 Task: Look for space in Jalor, India from 10th July, 2023 to 15th July, 2023 for 7 adults in price range Rs.10000 to Rs.15000. Place can be entire place or shared room with 4 bedrooms having 7 beds and 4 bathrooms. Property type can be house, flat, guest house. Amenities needed are: wifi, TV, free parkinig on premises, gym, breakfast. Booking option can be shelf check-in. Required host language is English.
Action: Mouse pressed left at (412, 108)
Screenshot: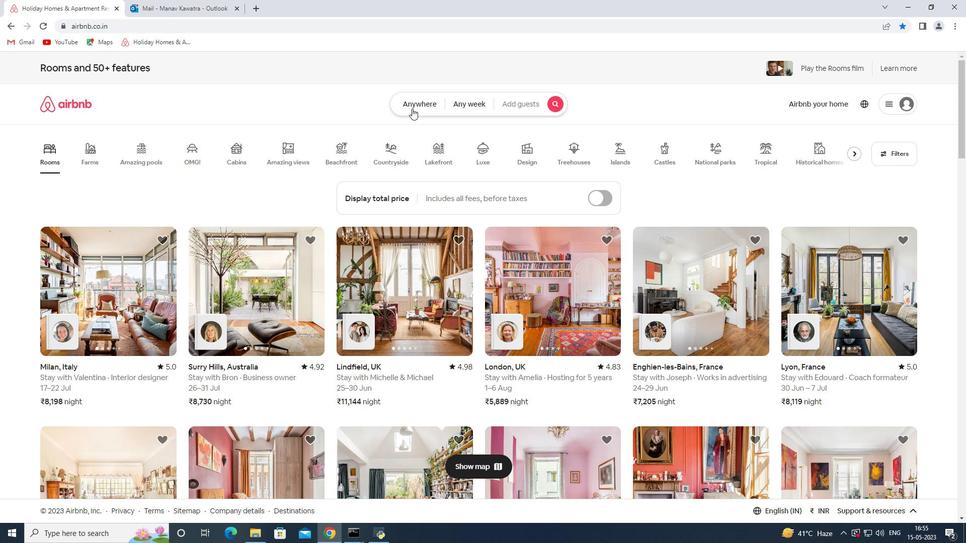 
Action: Mouse moved to (356, 145)
Screenshot: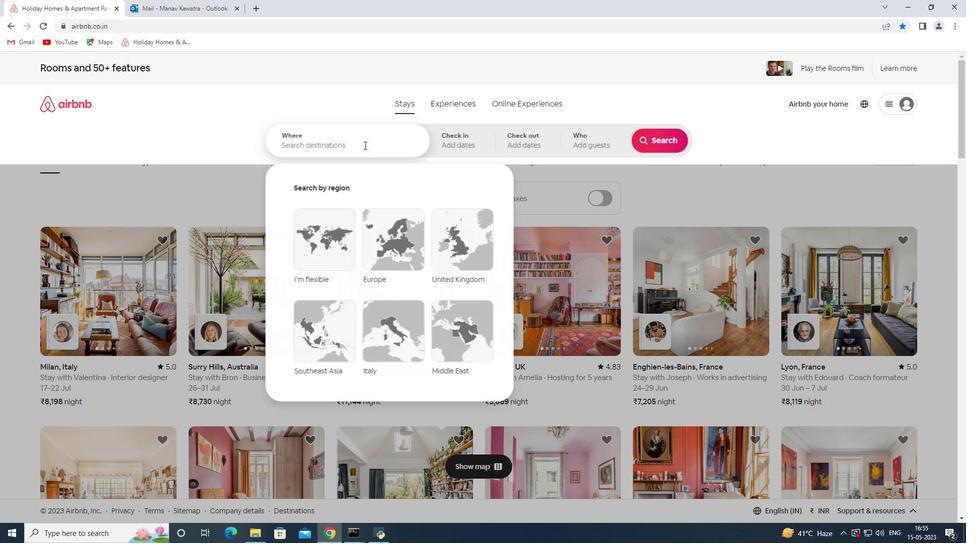 
Action: Mouse pressed left at (356, 145)
Screenshot: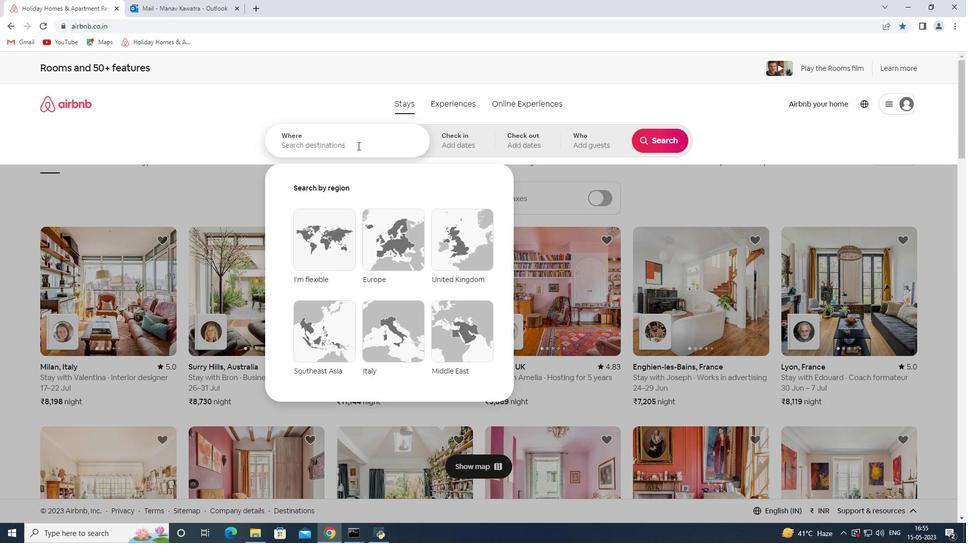 
Action: Key pressed <Key.shift><Key.shift><Key.shift><Key.shift><Key.shift>Jalor<Key.space><Key.shift><Key.shift><Key.shift><Key.shift><Key.shift><Key.shift><Key.shift><Key.shift><Key.shift><Key.shift><Key.shift><Key.shift><Key.shift><Key.shift><Key.shift><Key.shift><Key.shift><Key.shift_r><Key.shift_r><Key.shift_r><Key.shift_r><Key.shift_r><Key.shift_r><Key.shift_r><Key.shift_r><Key.shift_r>India<Key.enter>
Screenshot: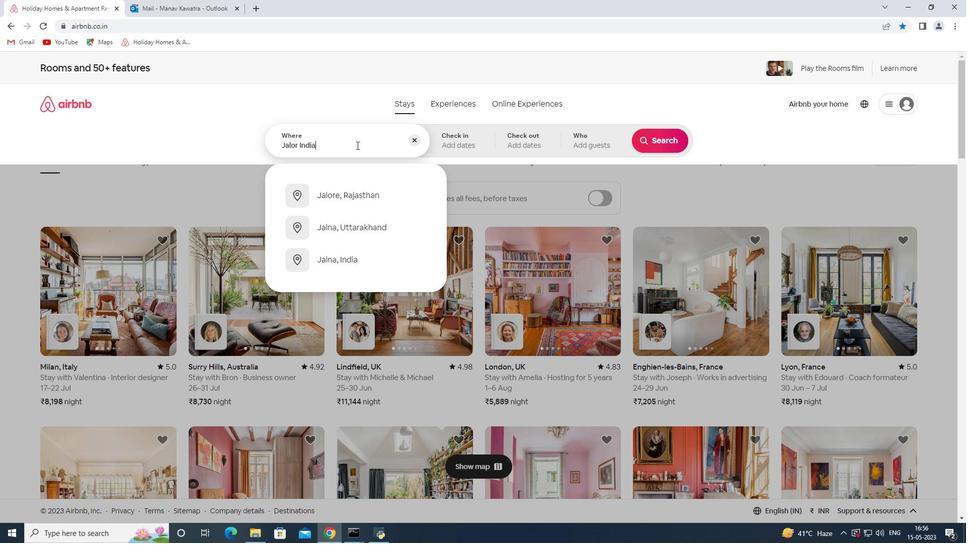 
Action: Mouse moved to (650, 218)
Screenshot: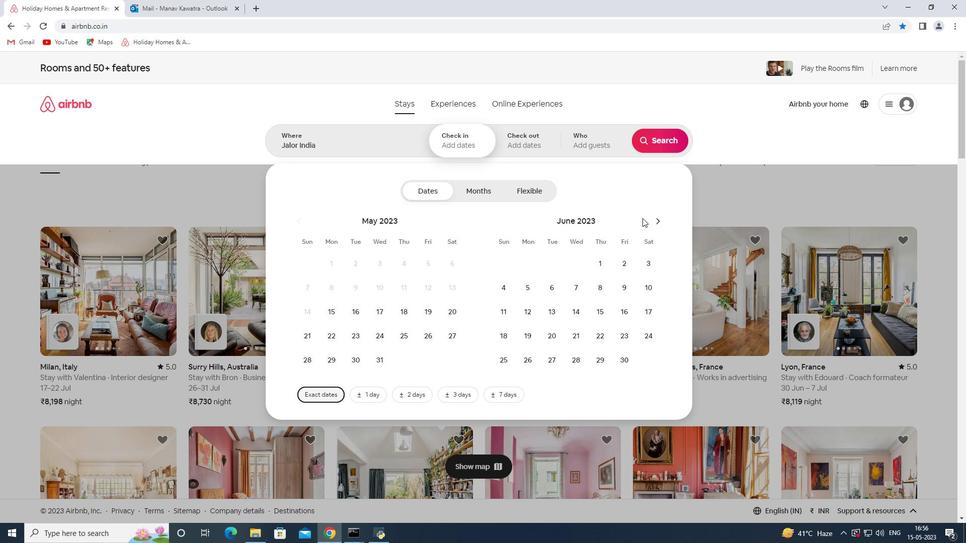 
Action: Mouse pressed left at (650, 218)
Screenshot: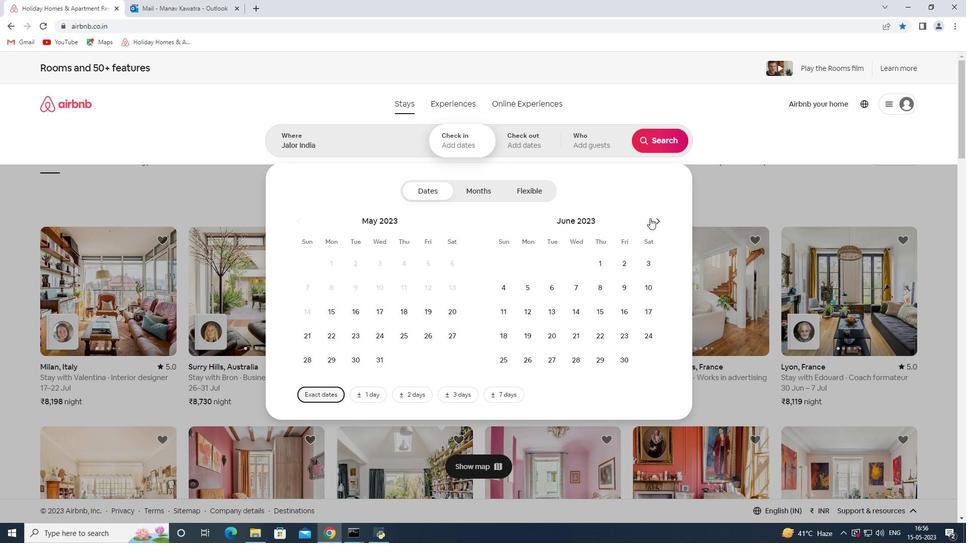 
Action: Mouse moved to (662, 210)
Screenshot: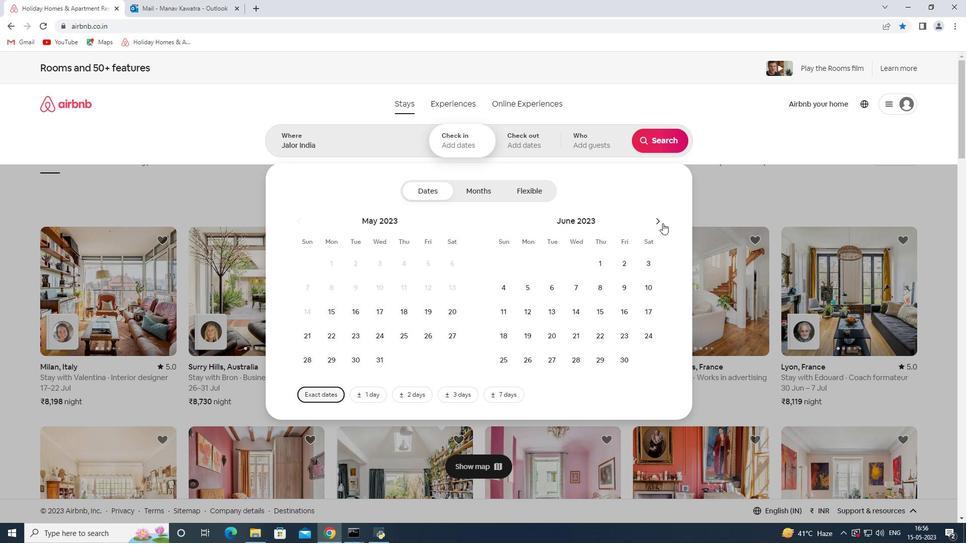 
Action: Mouse pressed left at (662, 210)
Screenshot: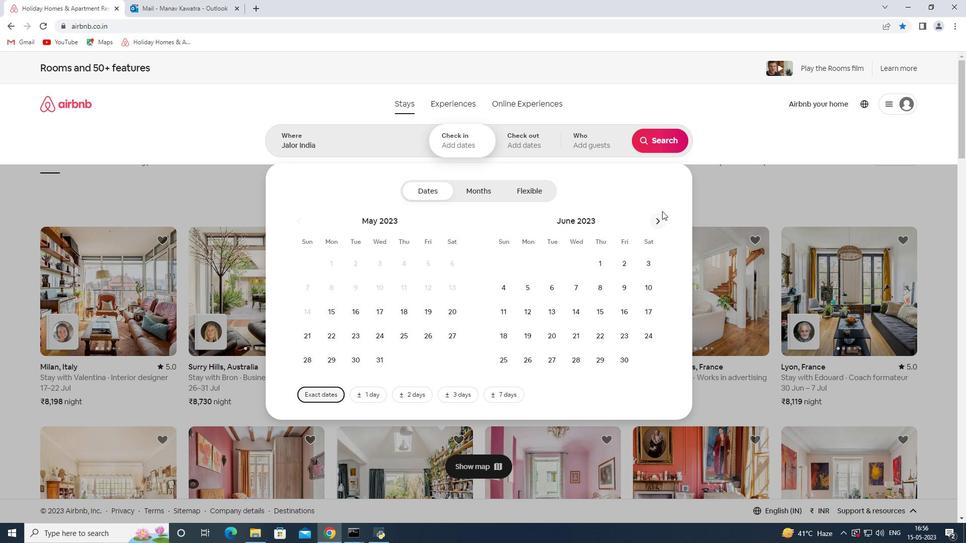 
Action: Mouse moved to (658, 220)
Screenshot: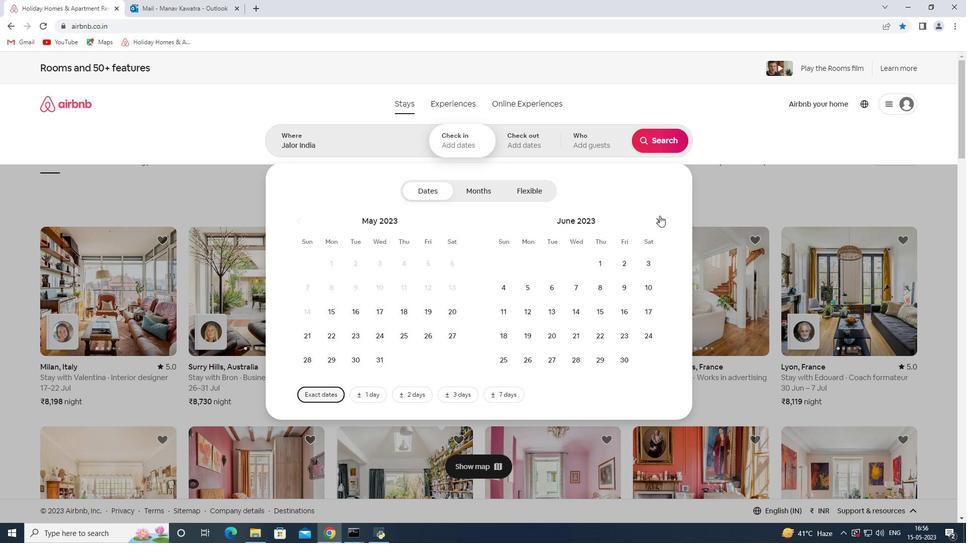 
Action: Mouse pressed left at (658, 220)
Screenshot: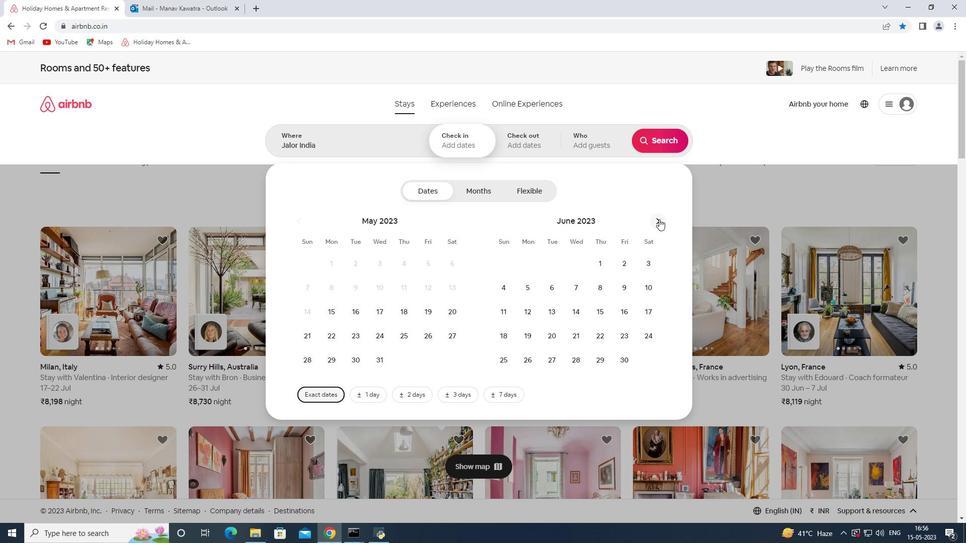
Action: Mouse moved to (534, 311)
Screenshot: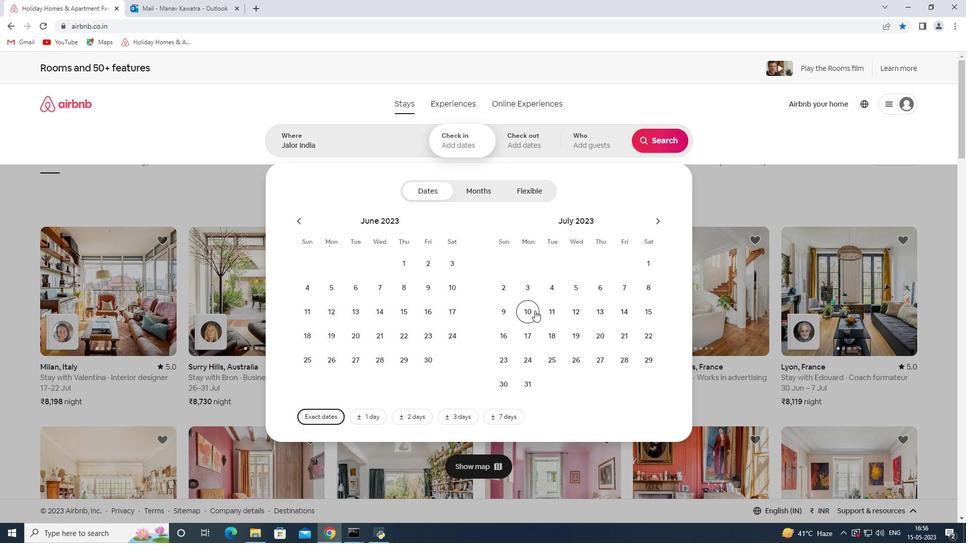 
Action: Mouse pressed left at (534, 311)
Screenshot: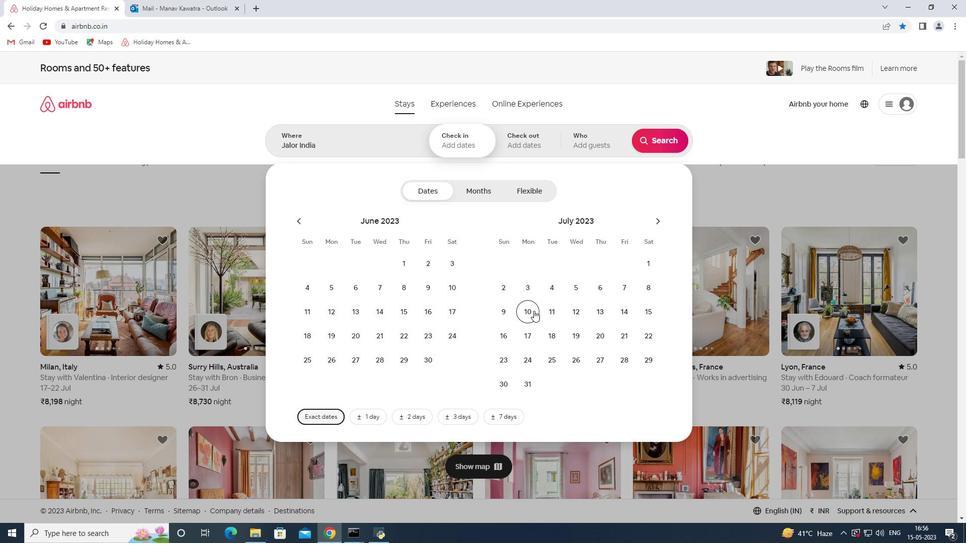 
Action: Mouse moved to (645, 312)
Screenshot: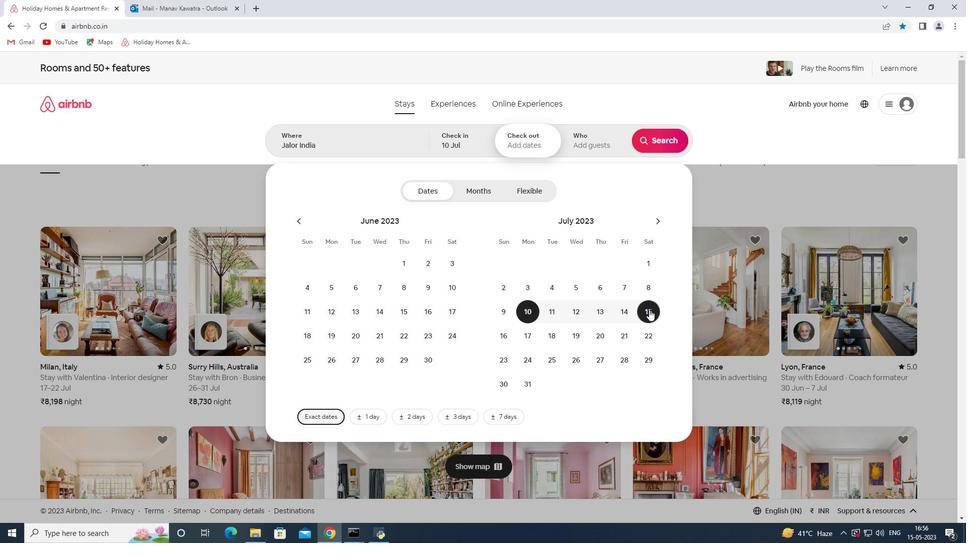 
Action: Mouse pressed left at (645, 312)
Screenshot: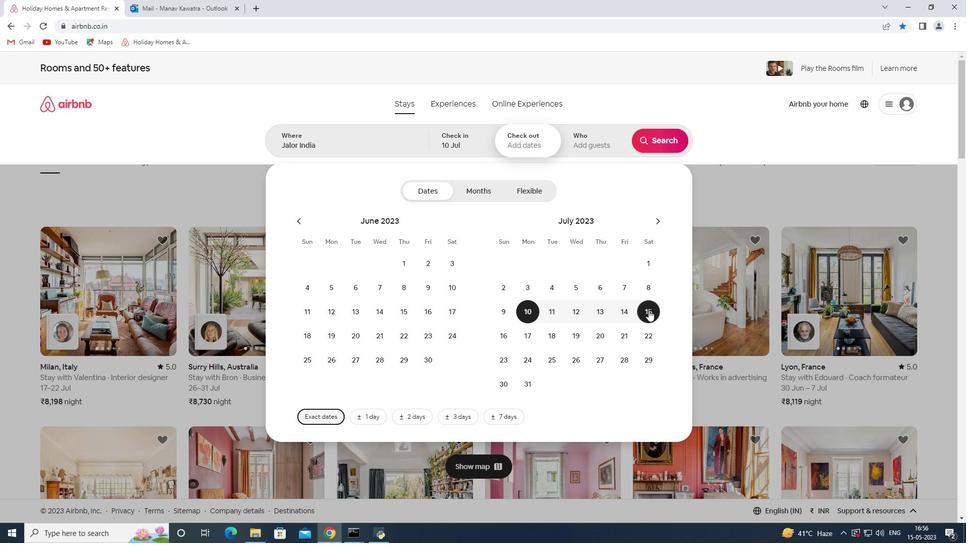 
Action: Mouse moved to (596, 147)
Screenshot: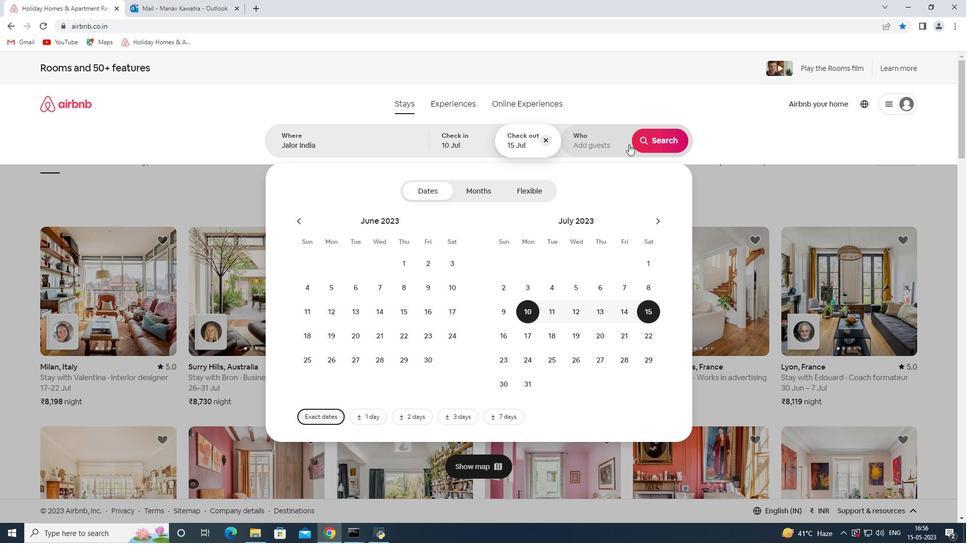 
Action: Mouse pressed left at (596, 147)
Screenshot: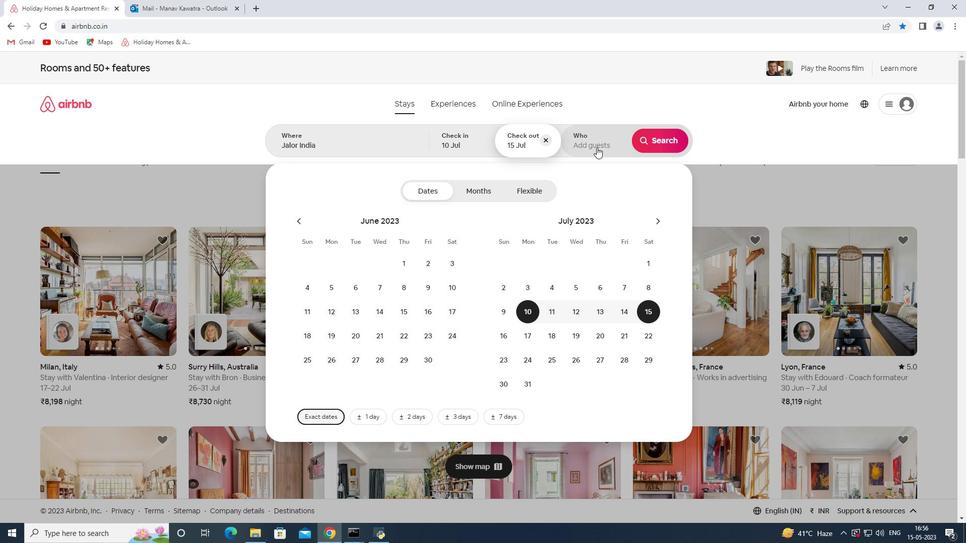 
Action: Mouse moved to (661, 198)
Screenshot: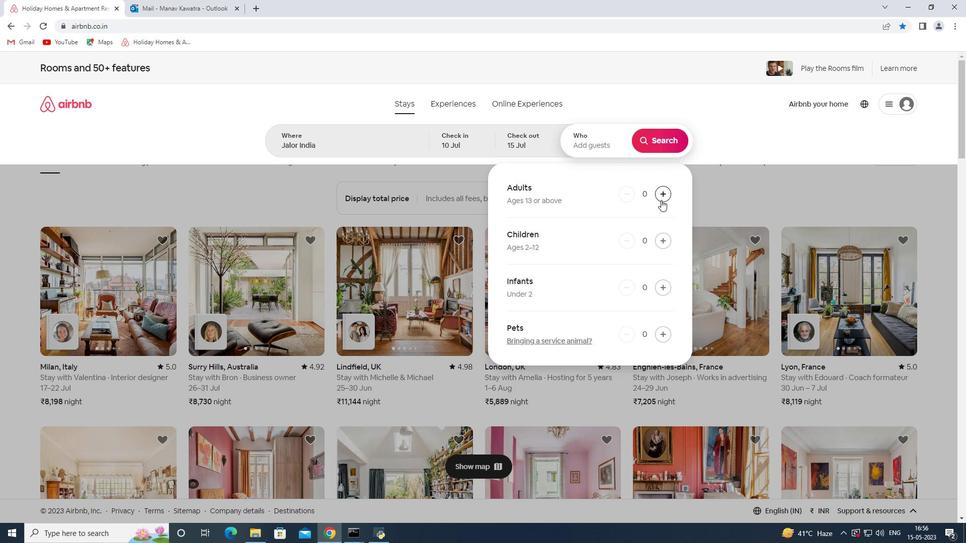 
Action: Mouse pressed left at (661, 198)
Screenshot: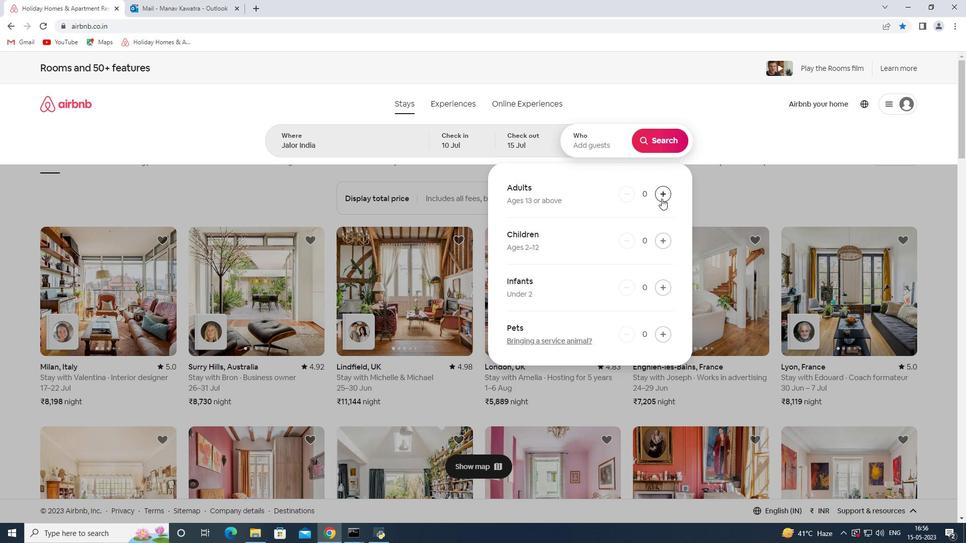 
Action: Mouse pressed left at (661, 198)
Screenshot: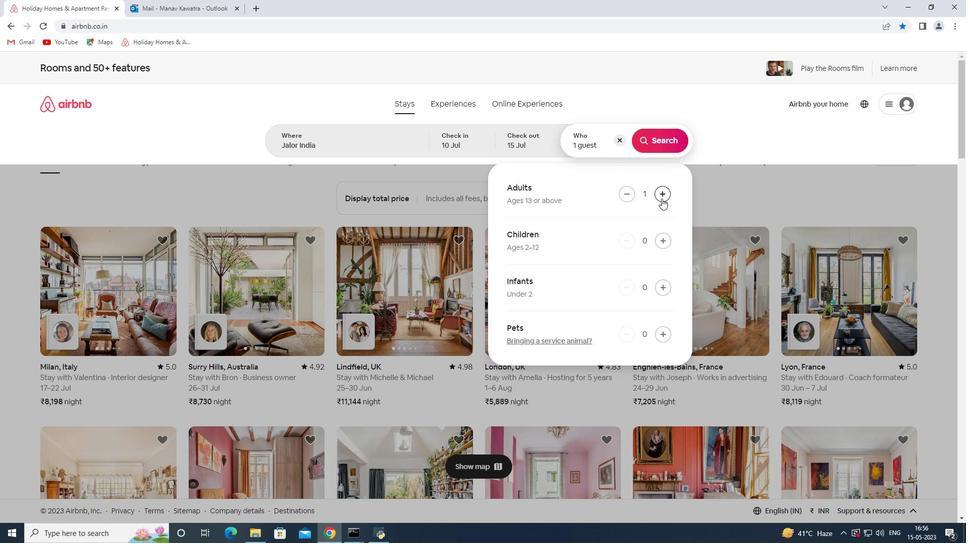 
Action: Mouse pressed left at (661, 198)
Screenshot: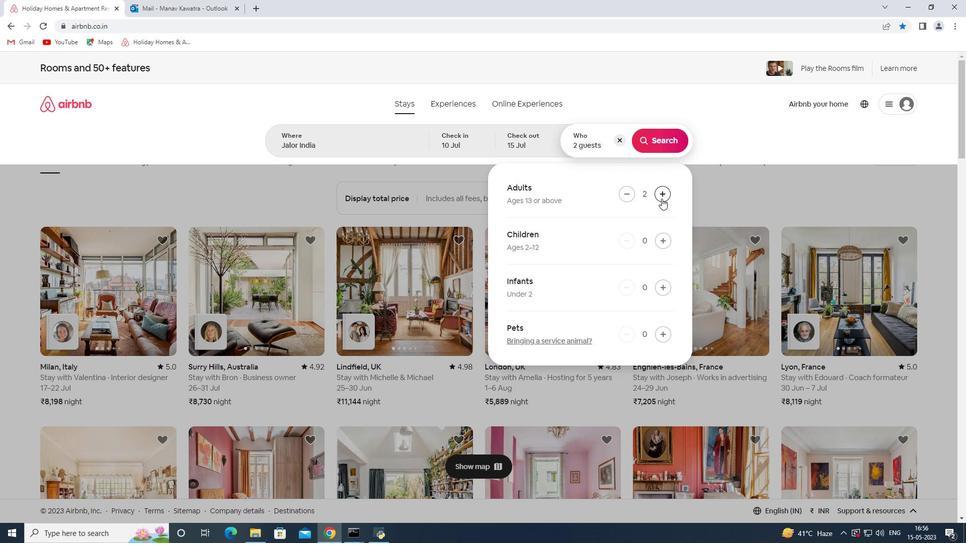 
Action: Mouse pressed left at (661, 198)
Screenshot: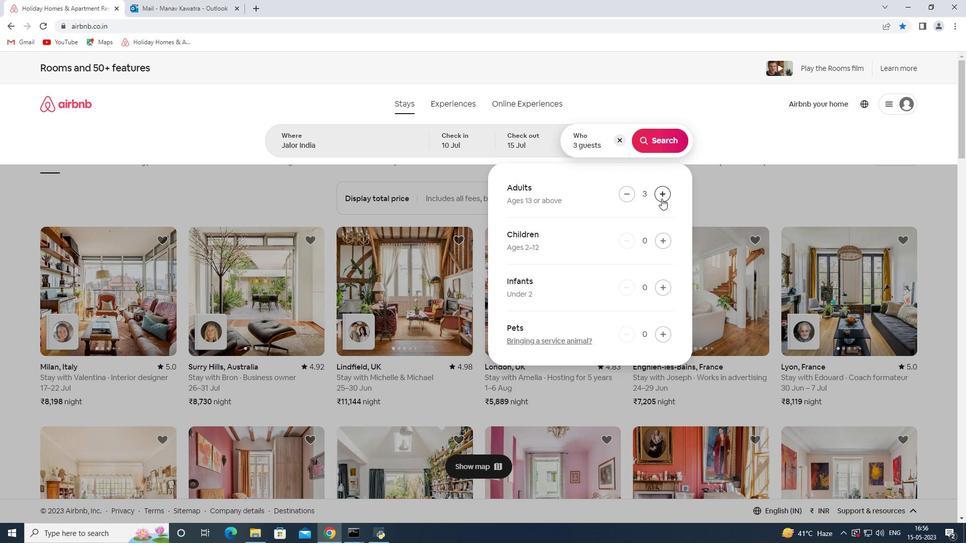 
Action: Mouse pressed left at (661, 198)
Screenshot: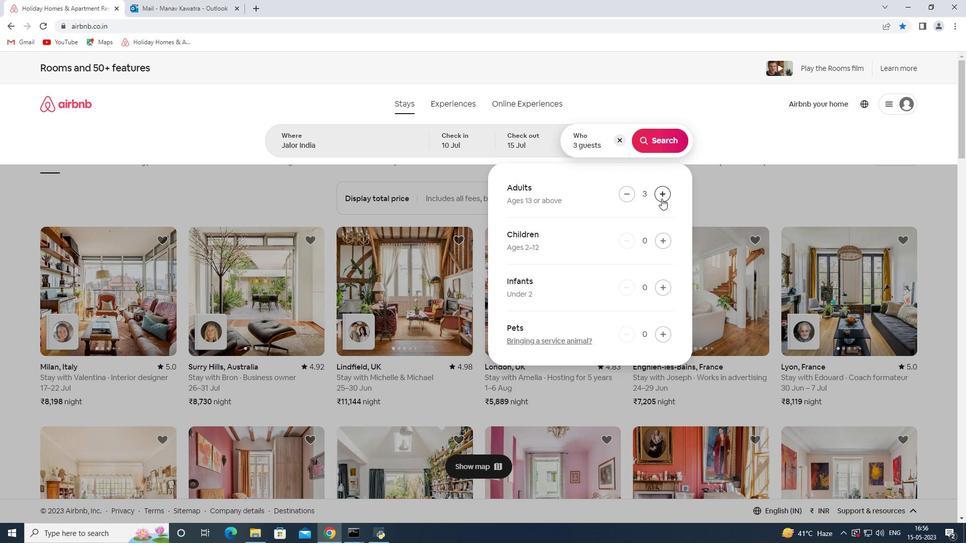 
Action: Mouse pressed left at (661, 198)
Screenshot: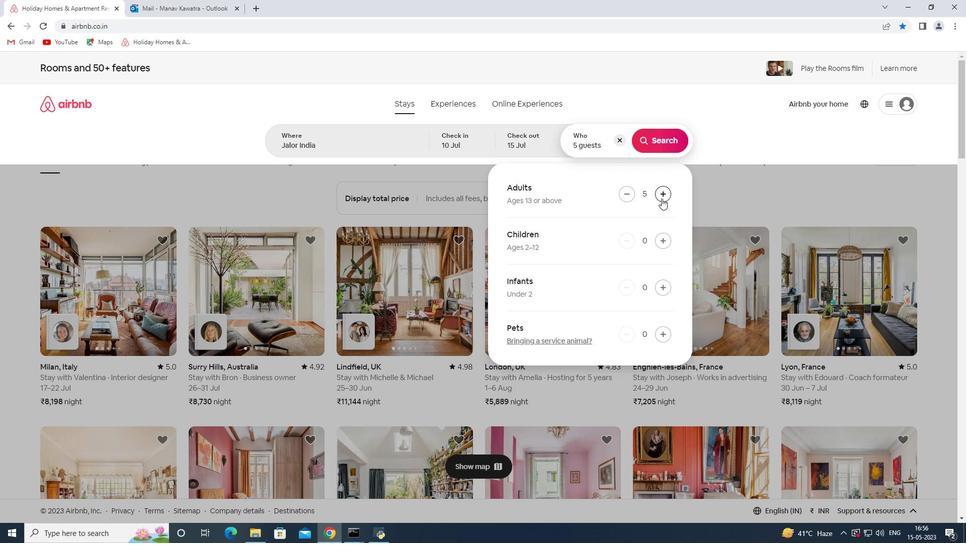 
Action: Mouse pressed left at (661, 198)
Screenshot: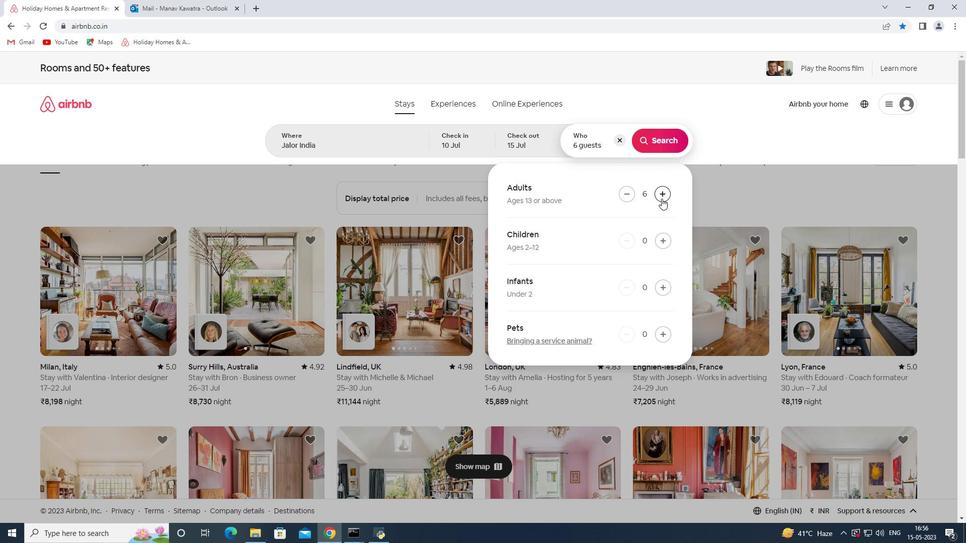
Action: Mouse pressed left at (661, 198)
Screenshot: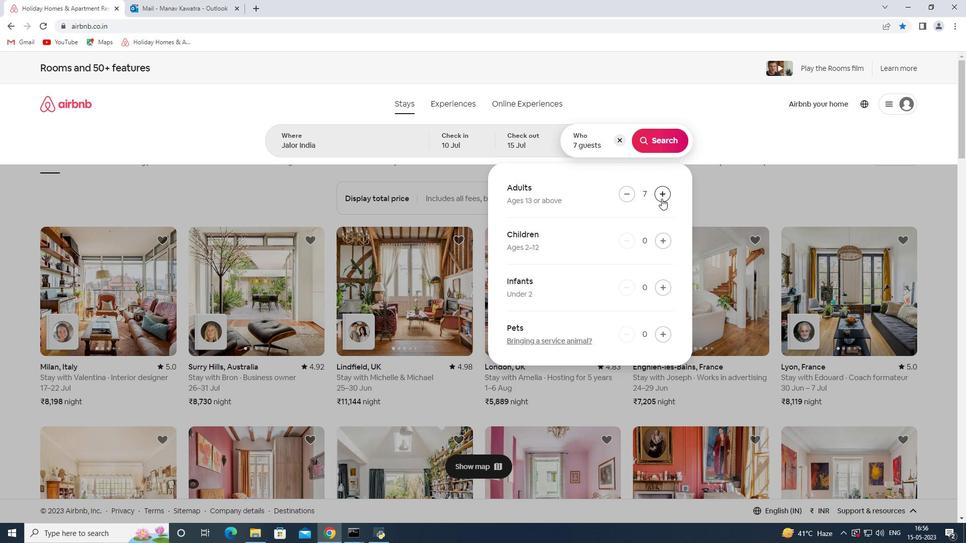 
Action: Mouse moved to (626, 192)
Screenshot: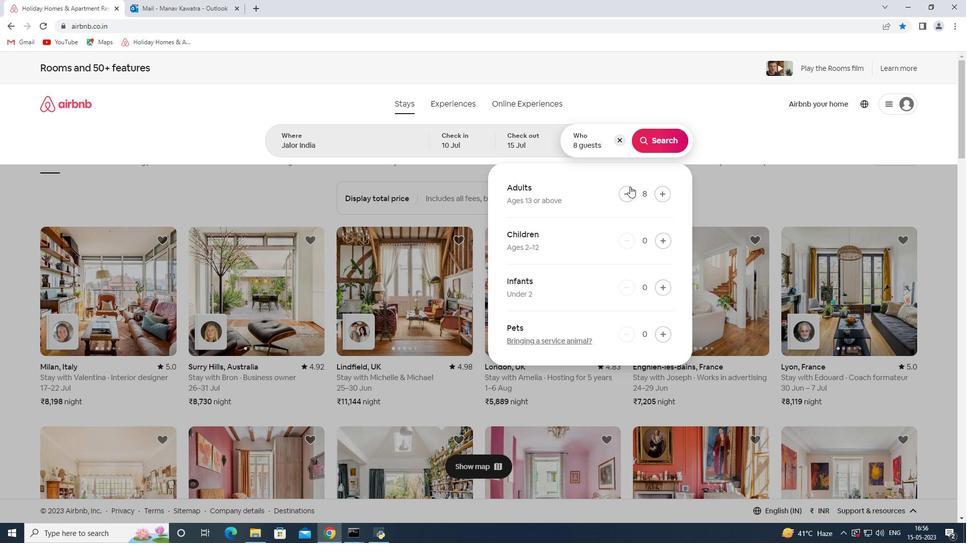 
Action: Mouse pressed left at (626, 192)
Screenshot: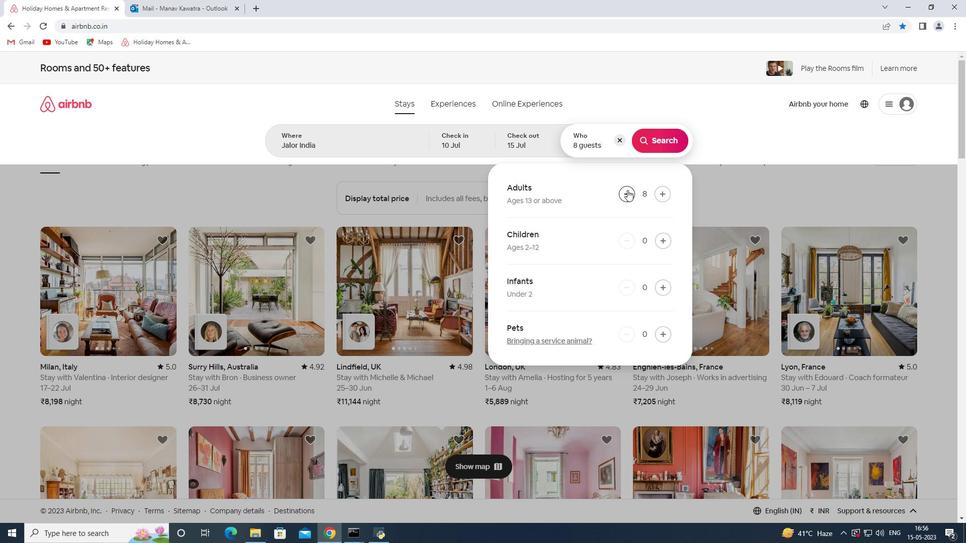 
Action: Mouse moved to (677, 143)
Screenshot: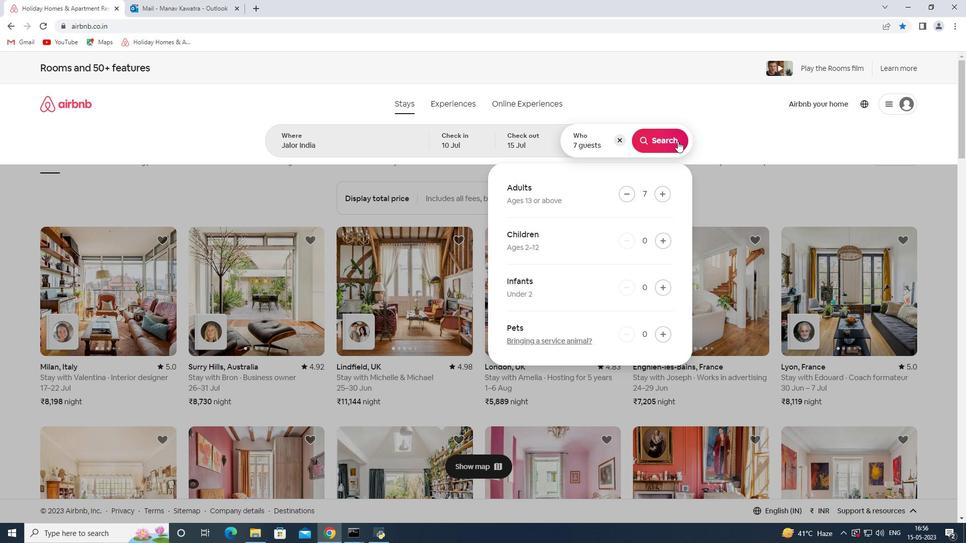 
Action: Mouse pressed left at (677, 143)
Screenshot: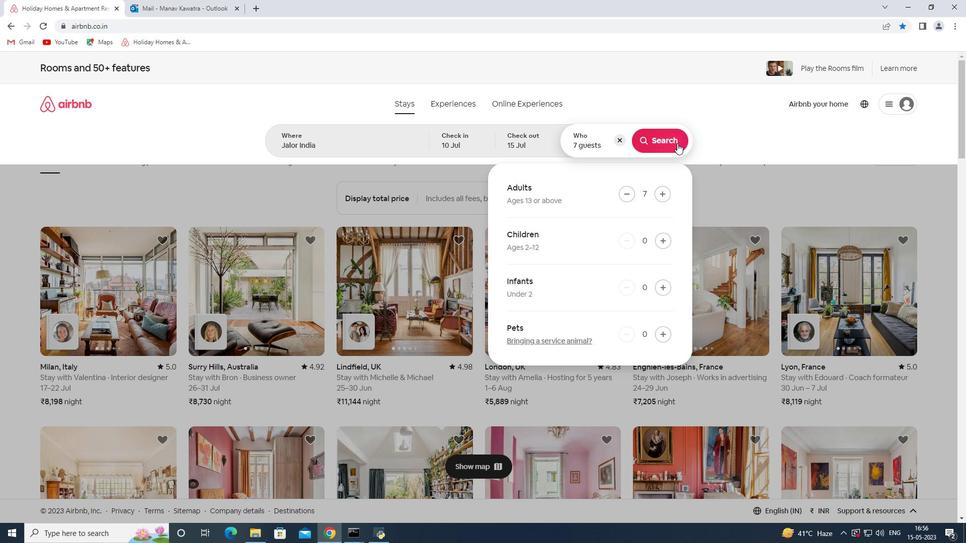 
Action: Mouse moved to (915, 116)
Screenshot: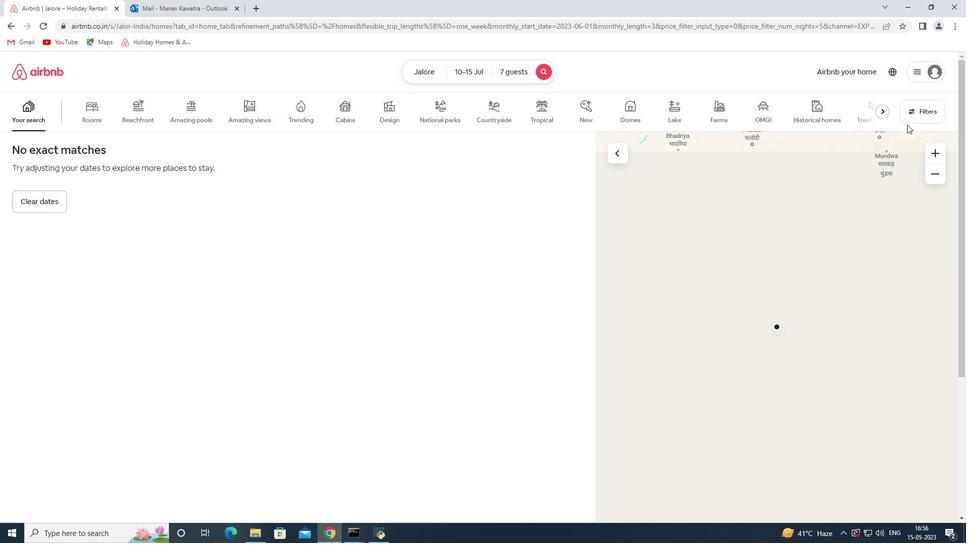 
Action: Mouse pressed left at (915, 116)
Screenshot: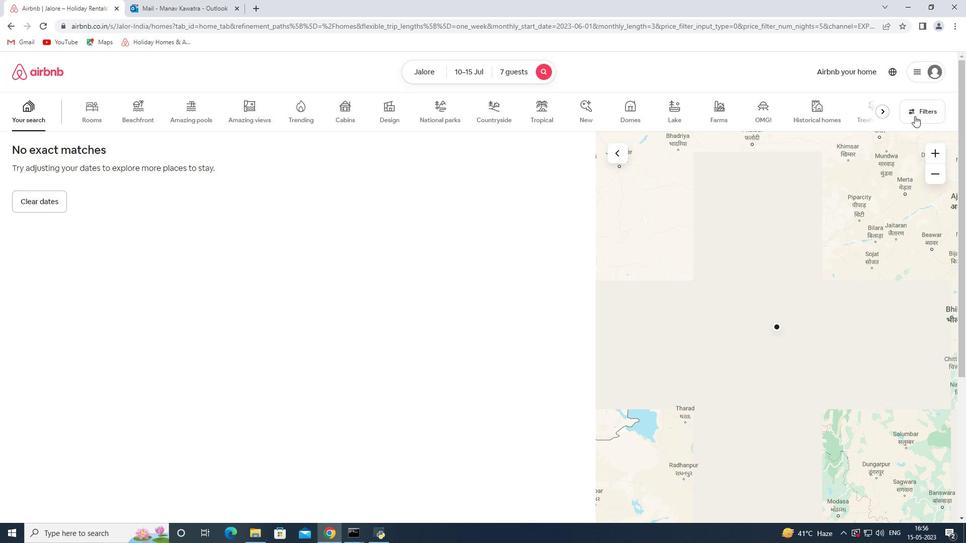 
Action: Mouse moved to (368, 358)
Screenshot: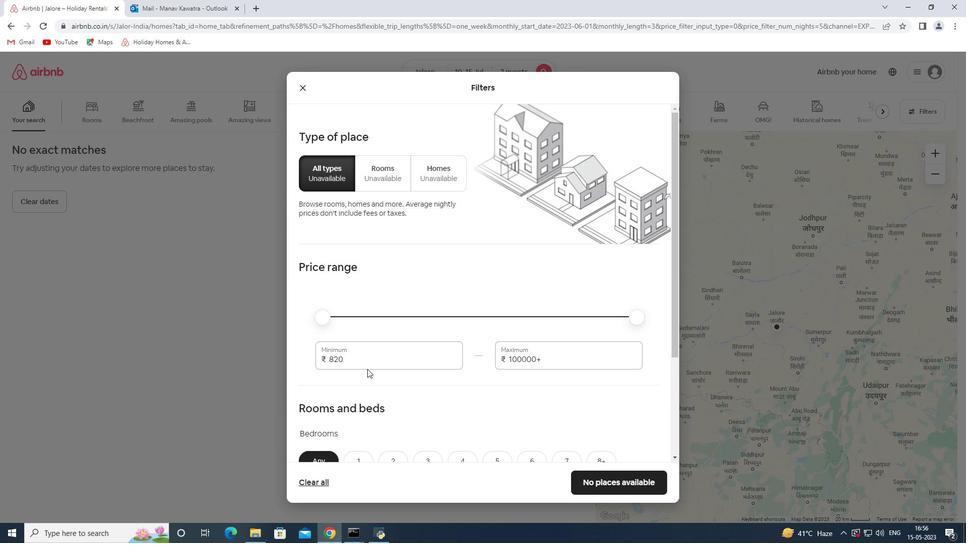 
Action: Mouse pressed left at (368, 358)
Screenshot: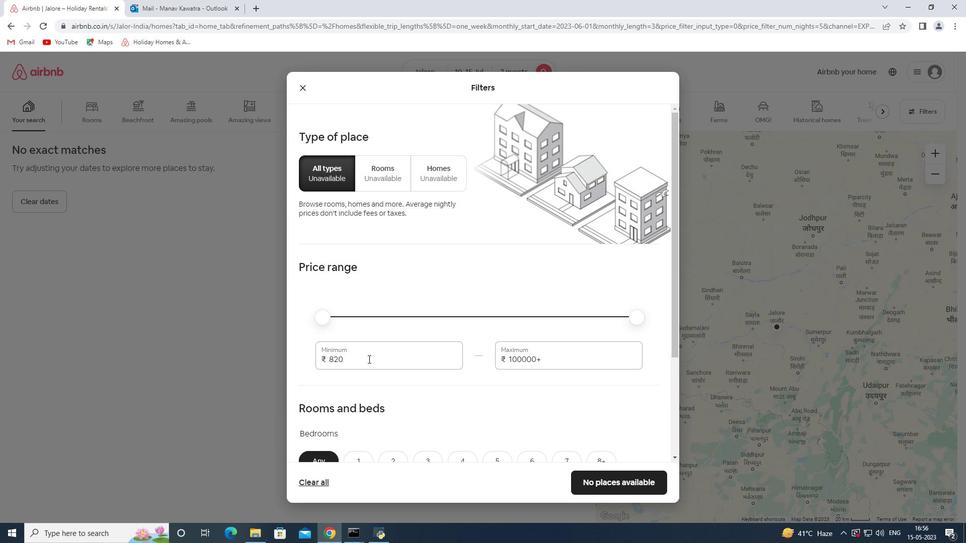 
Action: Mouse pressed left at (368, 358)
Screenshot: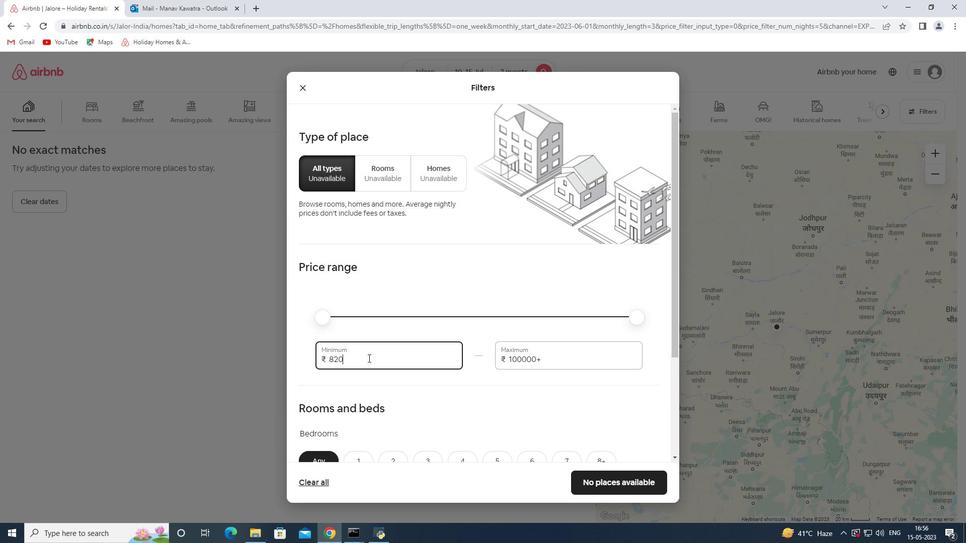 
Action: Key pressed 10000<Key.tab>15000
Screenshot: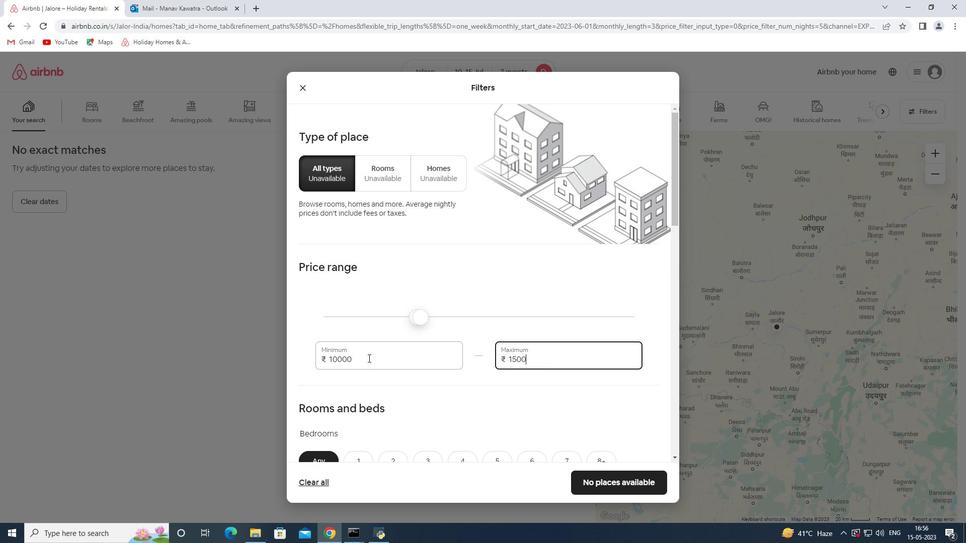 
Action: Mouse moved to (560, 393)
Screenshot: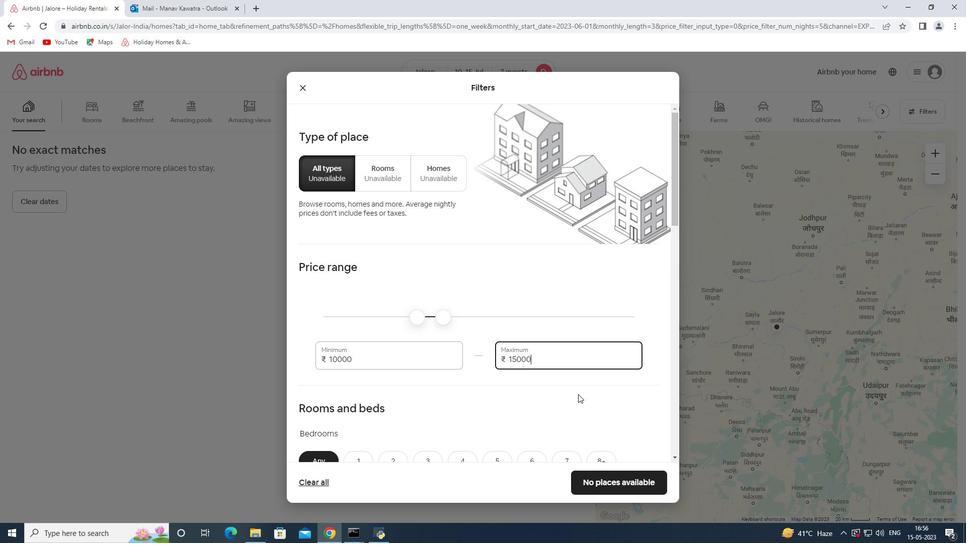 
Action: Mouse scrolled (560, 393) with delta (0, 0)
Screenshot: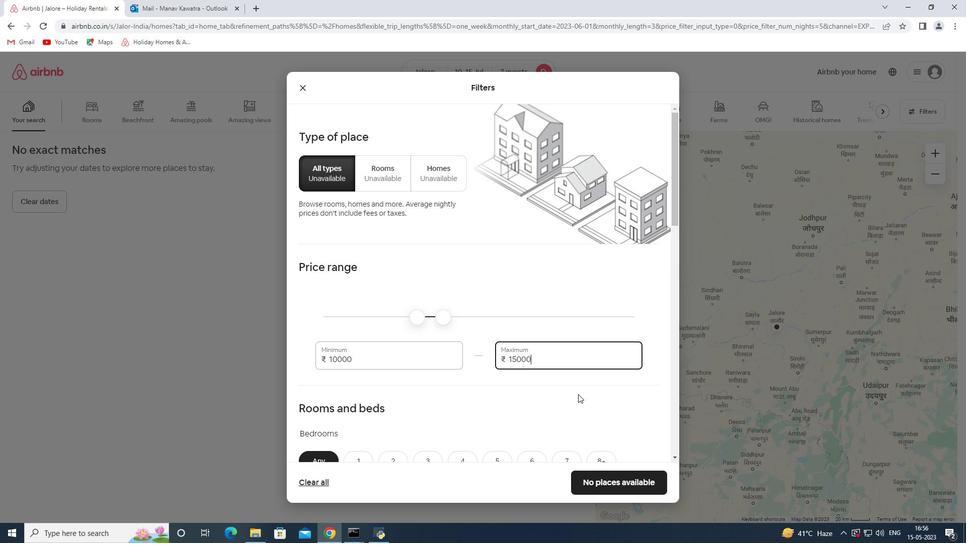 
Action: Mouse scrolled (560, 393) with delta (0, 0)
Screenshot: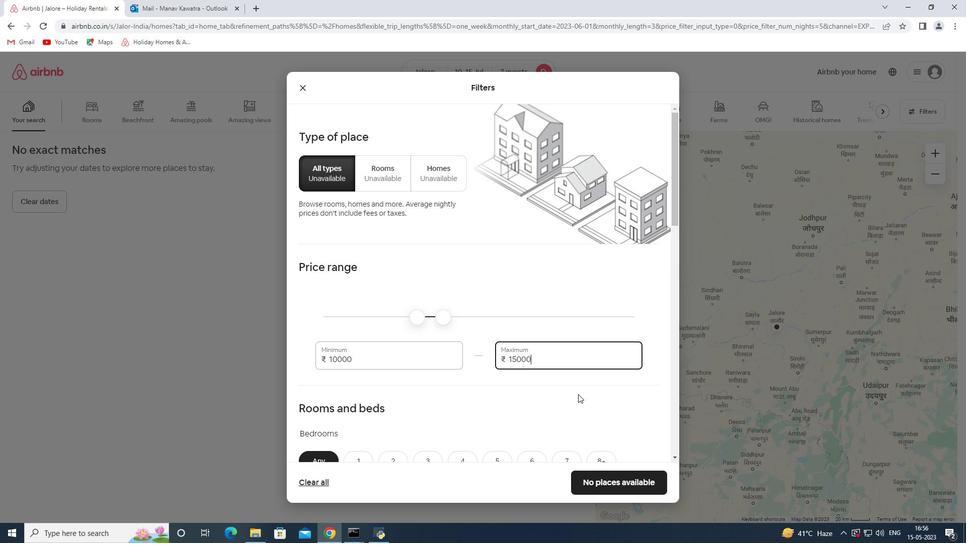 
Action: Mouse scrolled (560, 393) with delta (0, 0)
Screenshot: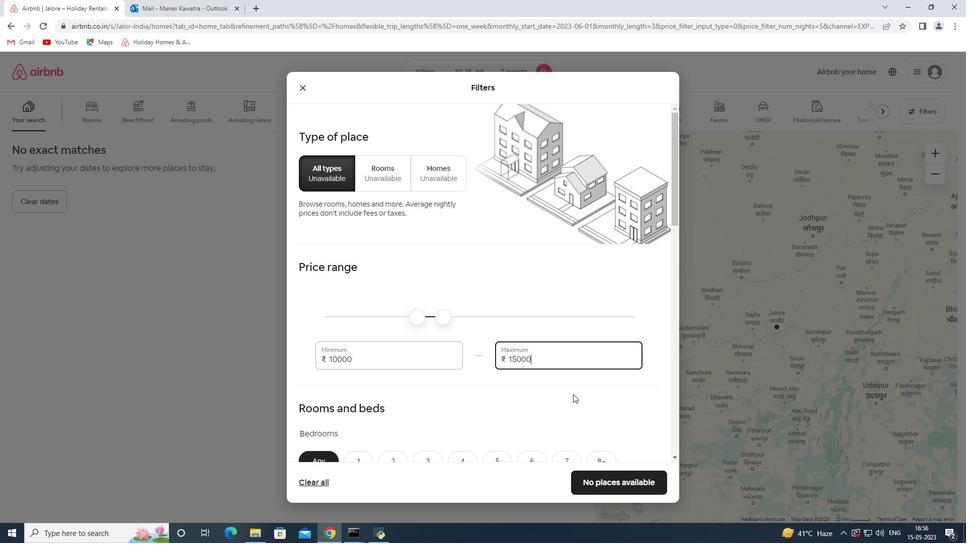 
Action: Mouse moved to (559, 393)
Screenshot: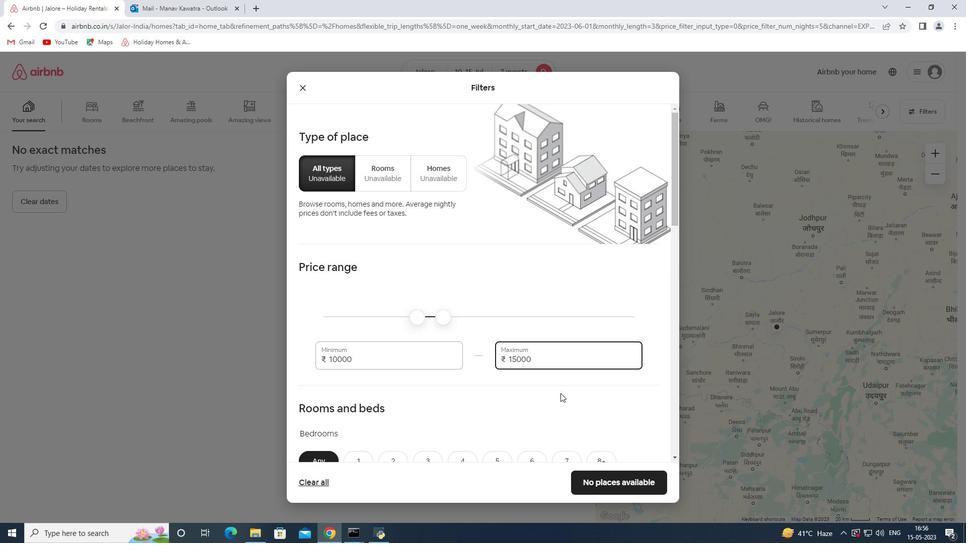 
Action: Mouse scrolled (559, 393) with delta (0, 0)
Screenshot: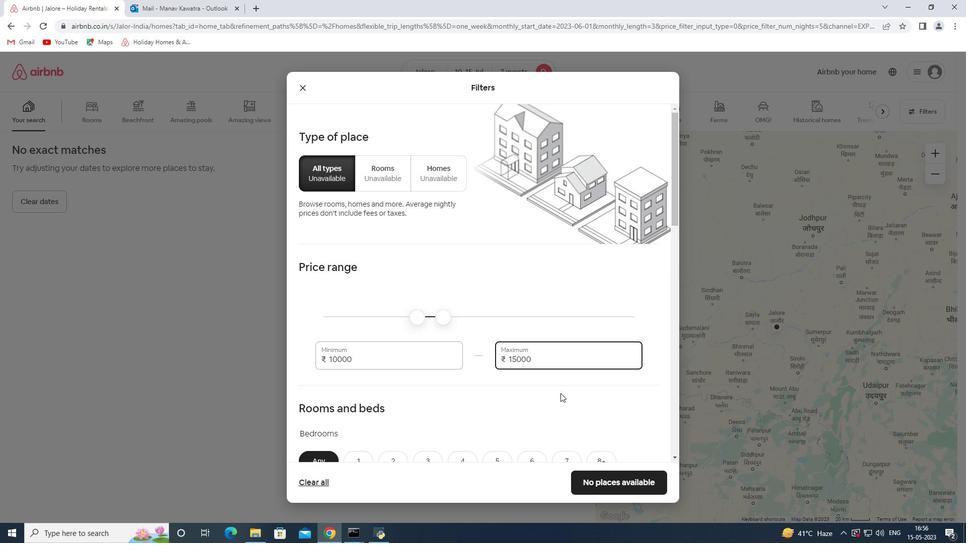 
Action: Mouse moved to (468, 256)
Screenshot: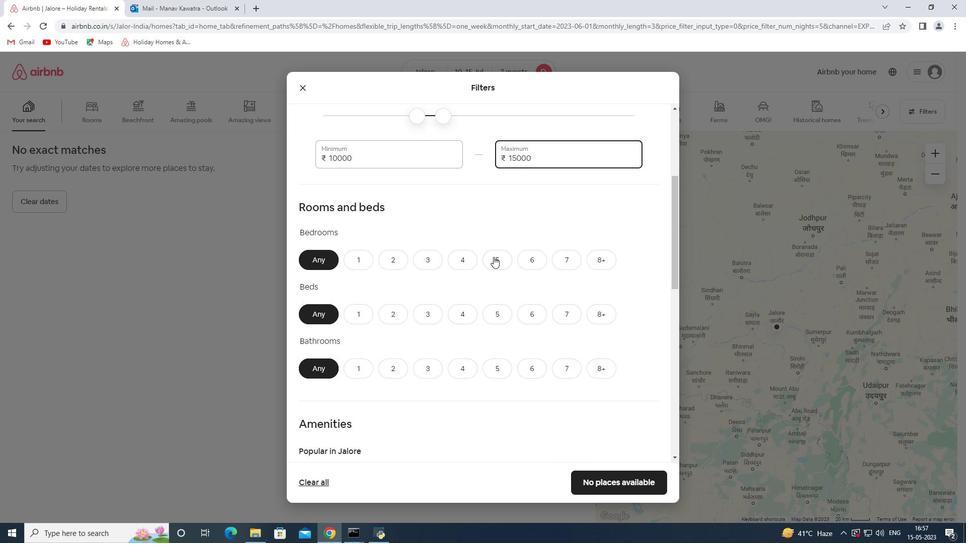 
Action: Mouse pressed left at (468, 256)
Screenshot: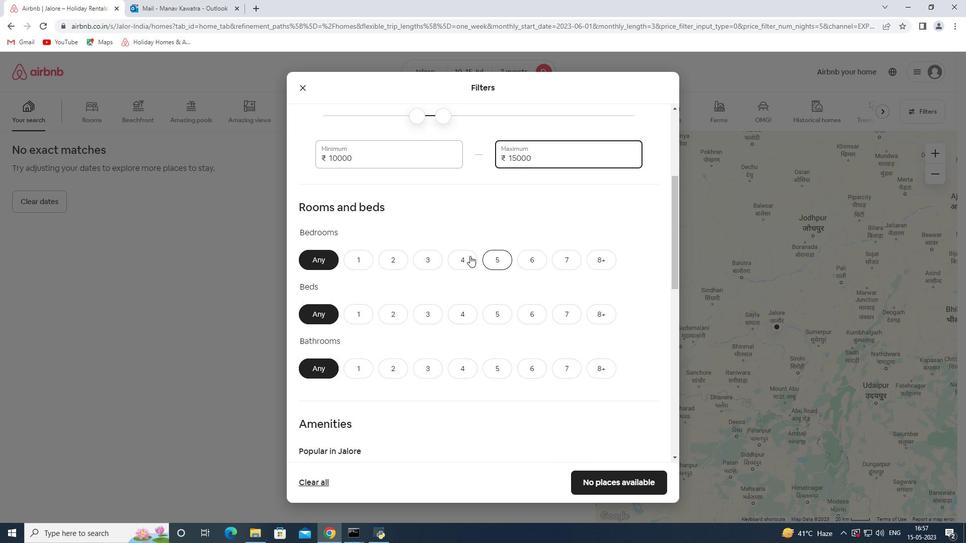 
Action: Mouse moved to (571, 316)
Screenshot: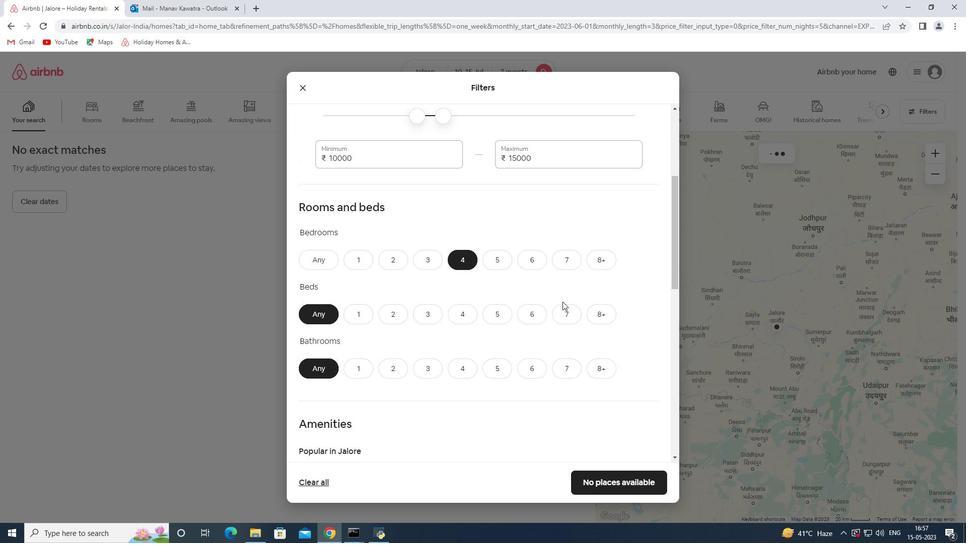 
Action: Mouse pressed left at (571, 316)
Screenshot: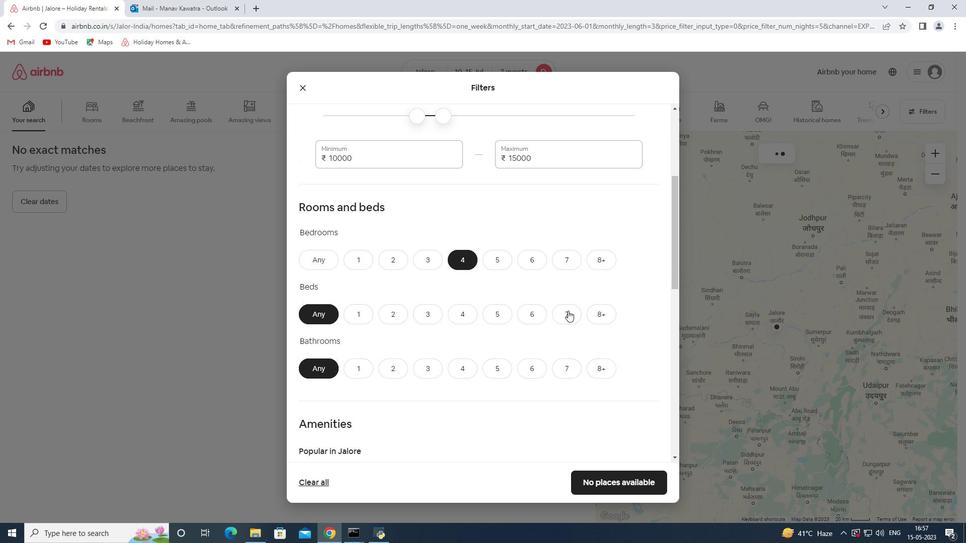 
Action: Mouse moved to (469, 369)
Screenshot: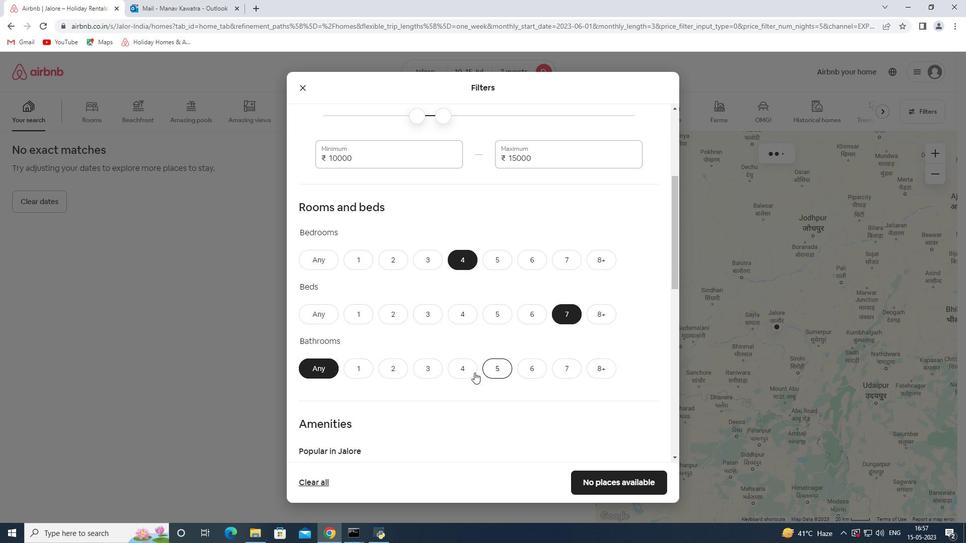 
Action: Mouse pressed left at (469, 369)
Screenshot: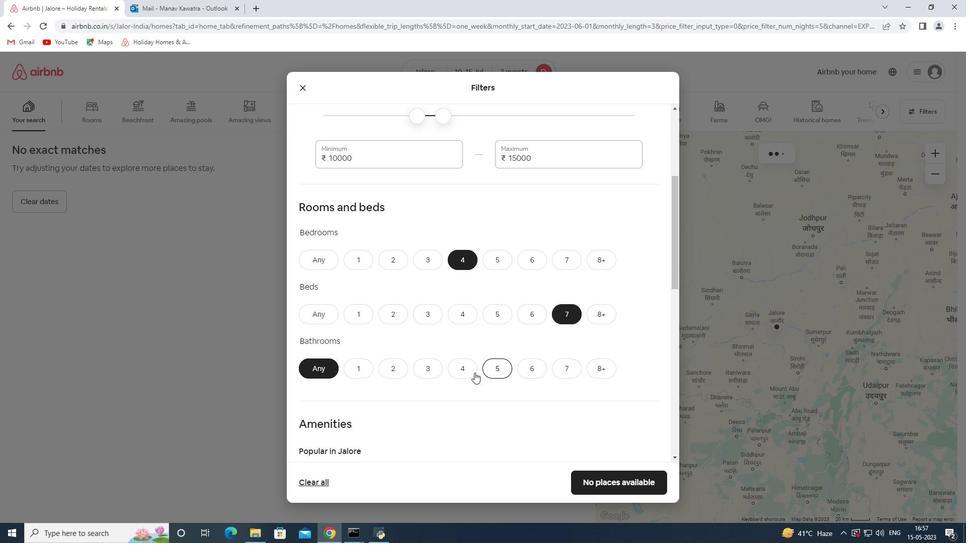 
Action: Mouse scrolled (469, 368) with delta (0, 0)
Screenshot: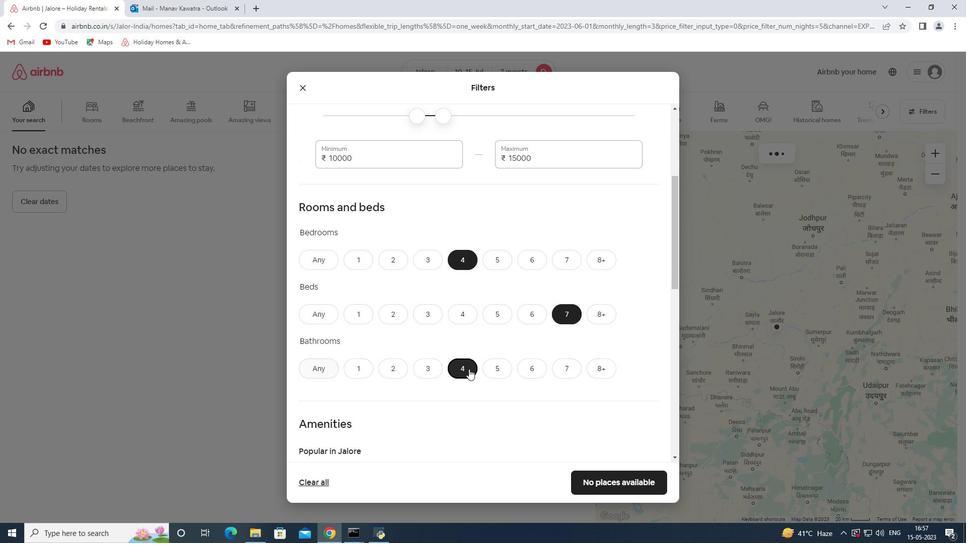 
Action: Mouse scrolled (469, 368) with delta (0, 0)
Screenshot: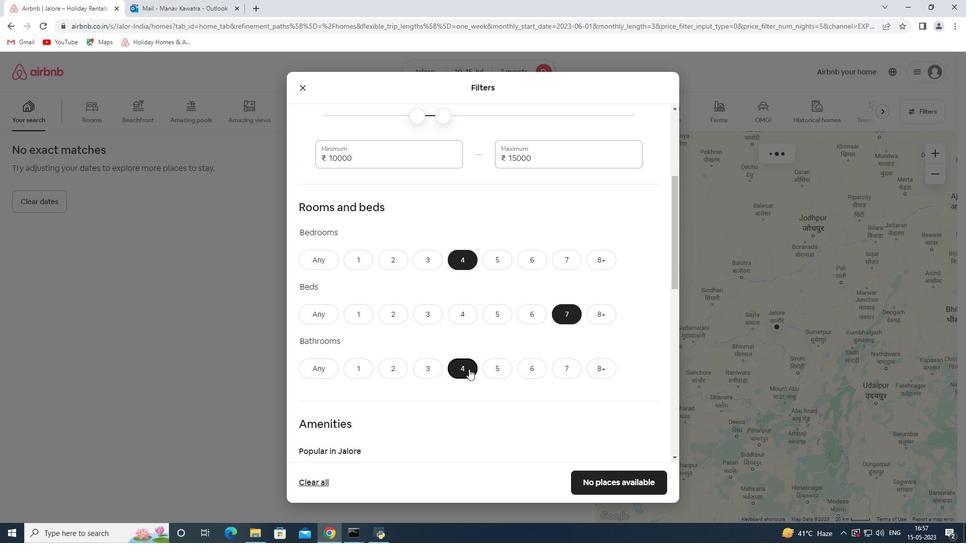 
Action: Mouse scrolled (469, 368) with delta (0, 0)
Screenshot: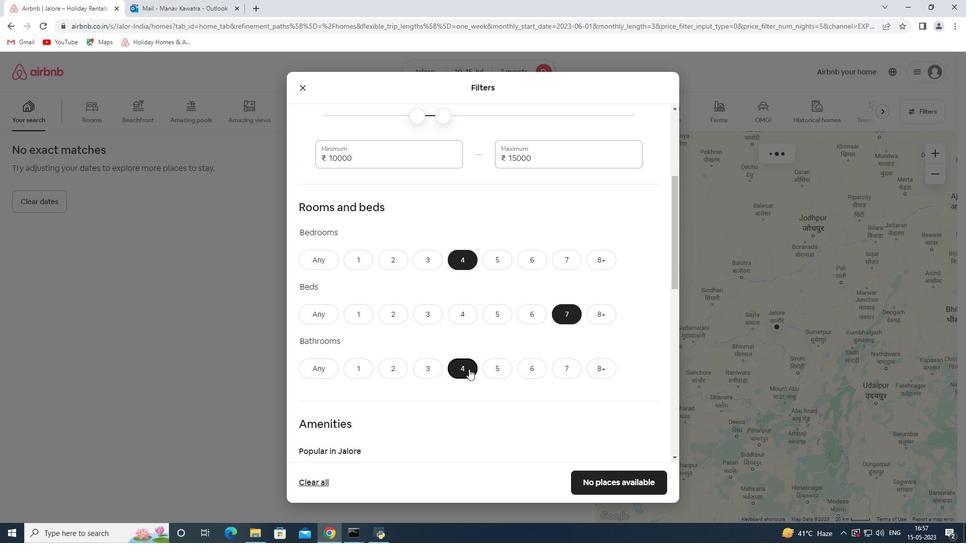 
Action: Mouse moved to (332, 322)
Screenshot: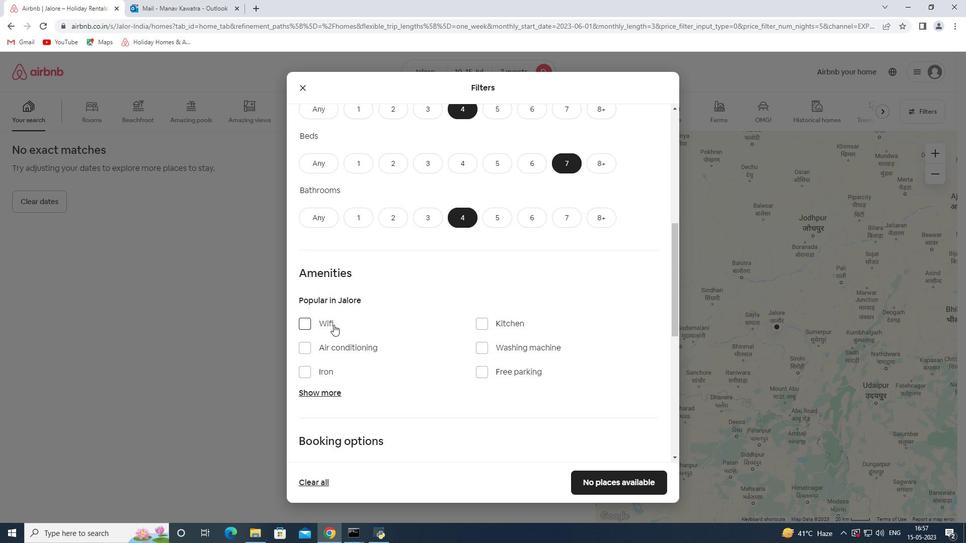 
Action: Mouse pressed left at (332, 322)
Screenshot: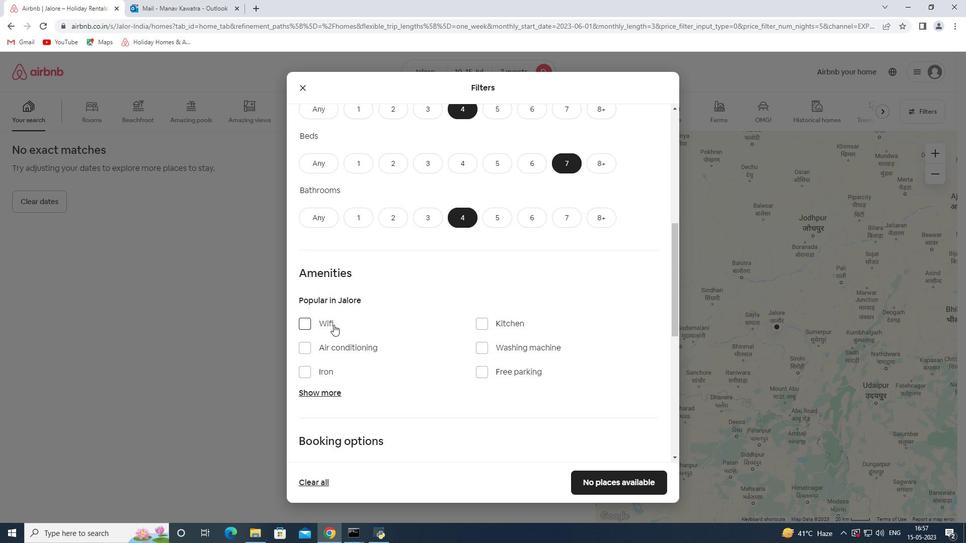 
Action: Mouse moved to (321, 389)
Screenshot: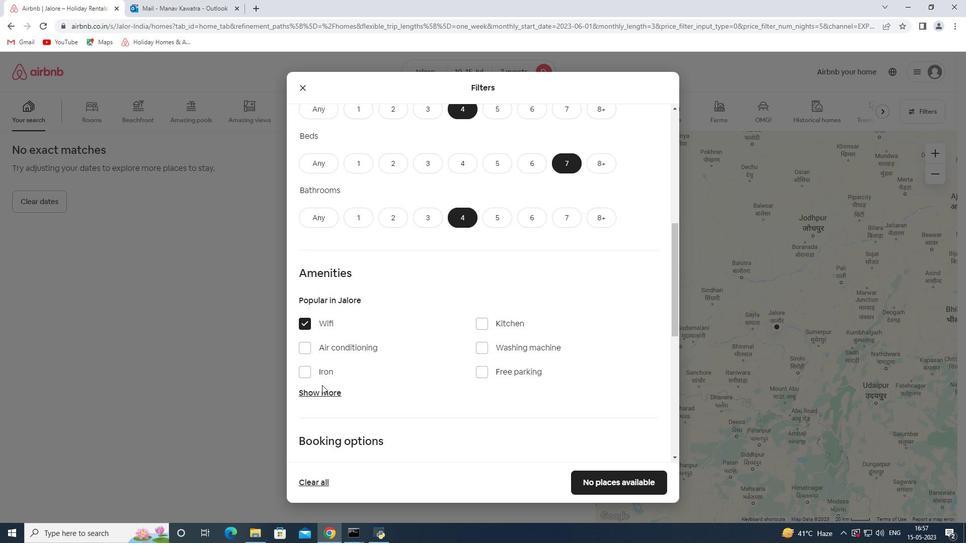 
Action: Mouse pressed left at (321, 389)
Screenshot: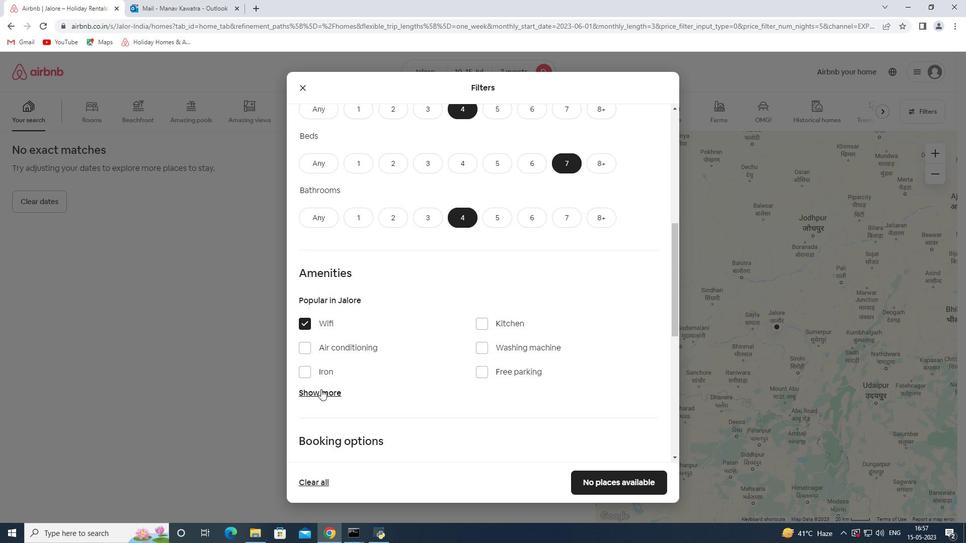 
Action: Mouse moved to (504, 375)
Screenshot: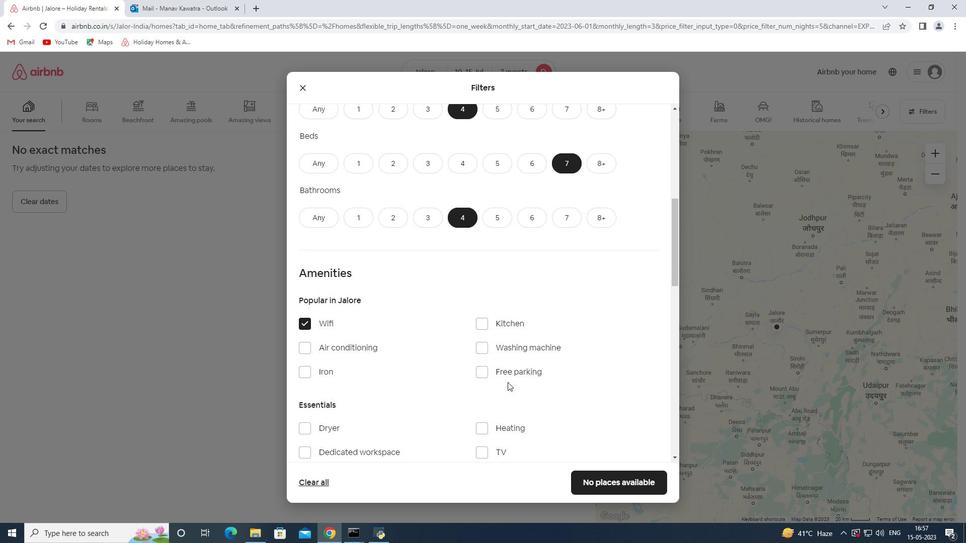 
Action: Mouse pressed left at (504, 375)
Screenshot: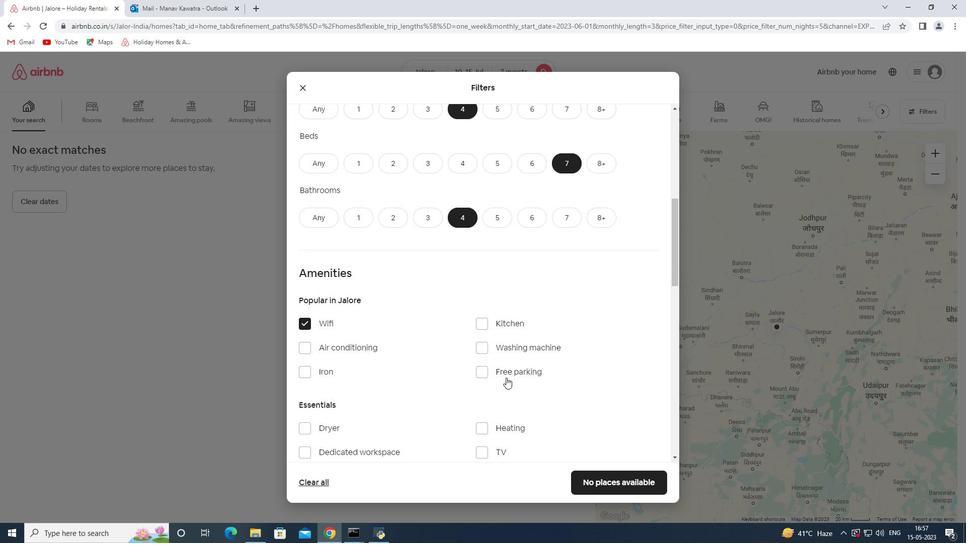 
Action: Mouse moved to (487, 451)
Screenshot: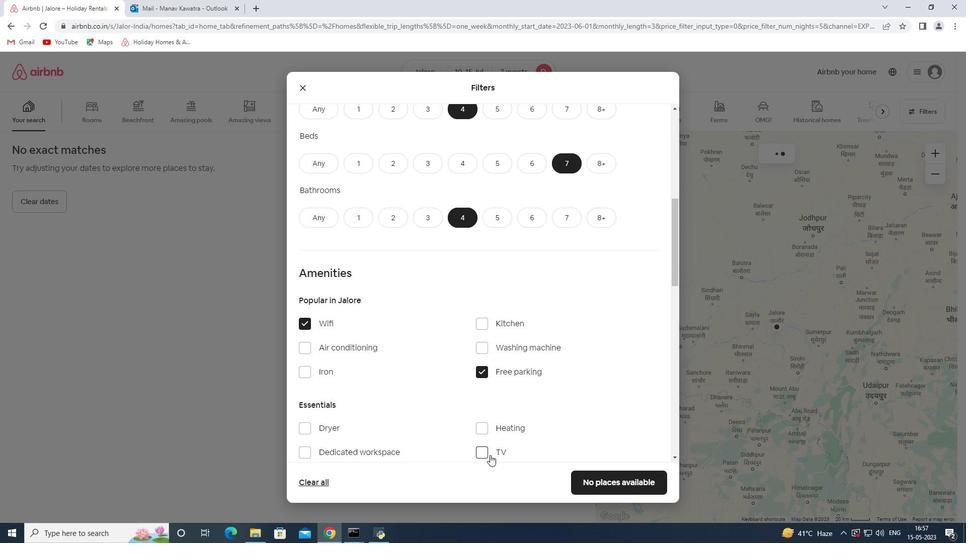 
Action: Mouse pressed left at (487, 451)
Screenshot: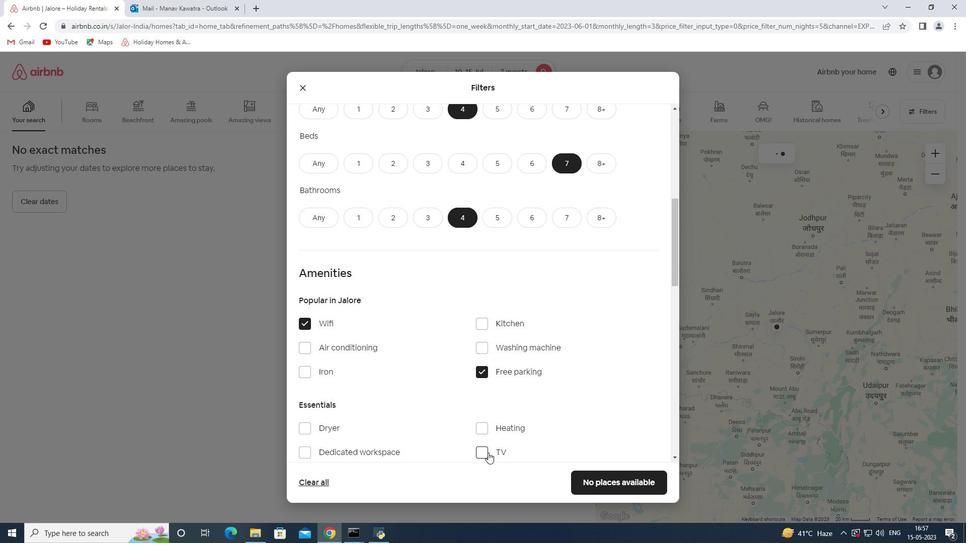 
Action: Mouse moved to (506, 436)
Screenshot: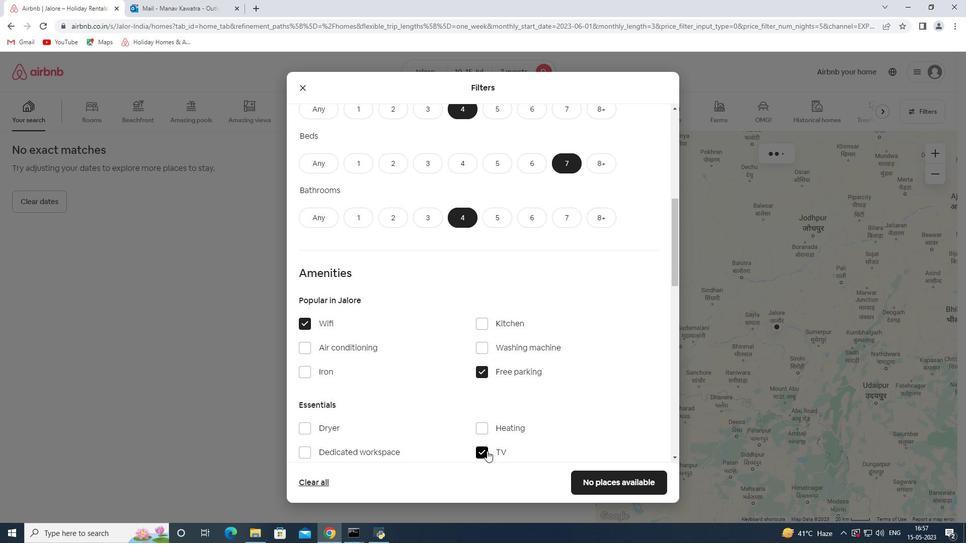 
Action: Mouse scrolled (505, 437) with delta (0, 0)
Screenshot: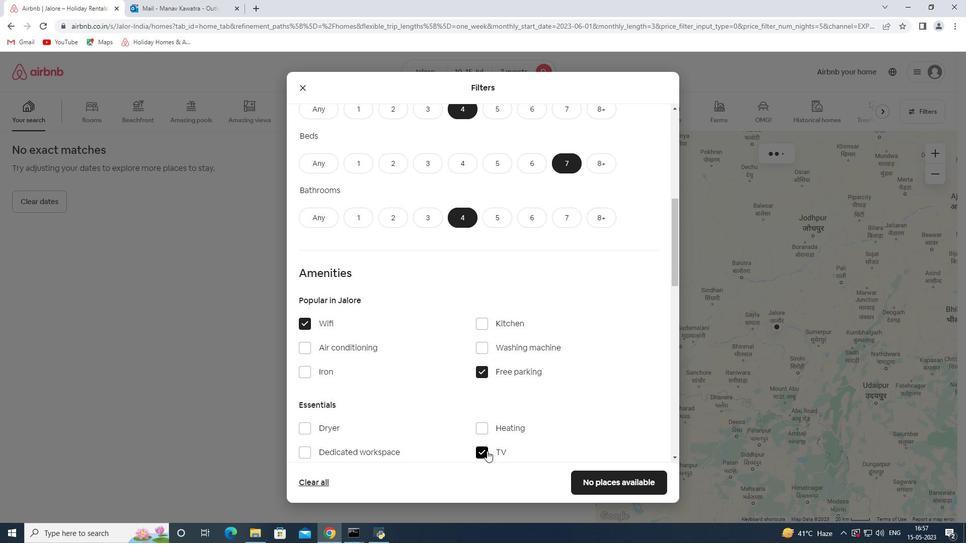
Action: Mouse moved to (506, 436)
Screenshot: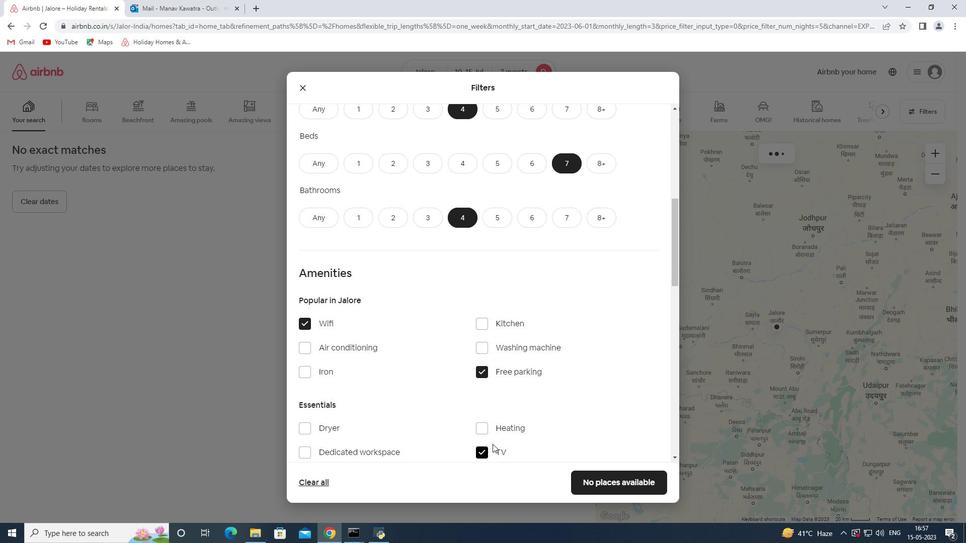 
Action: Mouse scrolled (506, 436) with delta (0, 0)
Screenshot: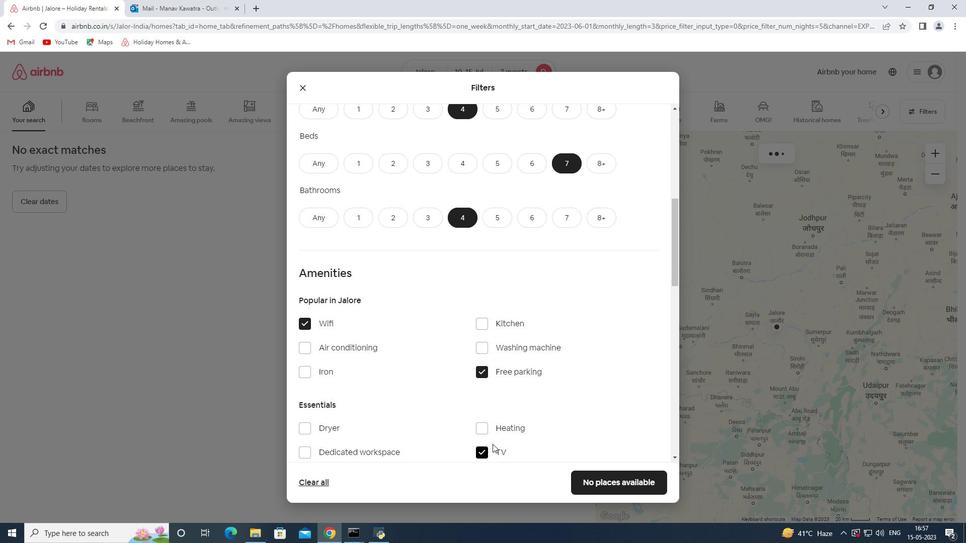 
Action: Mouse moved to (507, 435)
Screenshot: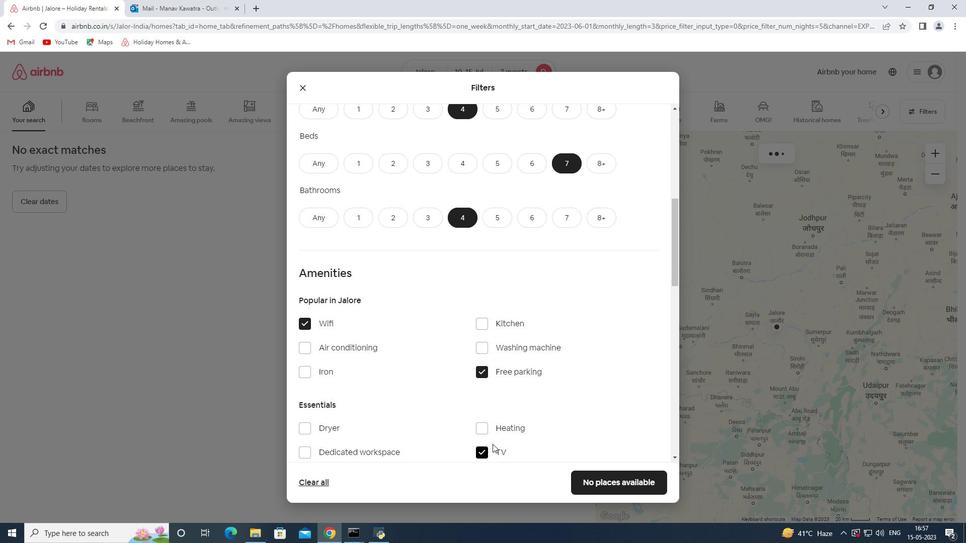 
Action: Mouse scrolled (506, 435) with delta (0, 0)
Screenshot: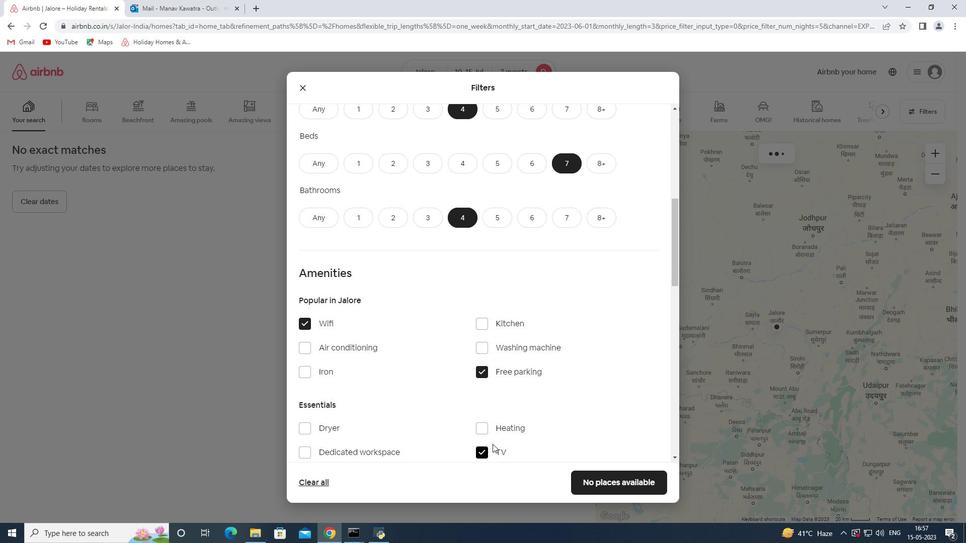 
Action: Mouse moved to (326, 433)
Screenshot: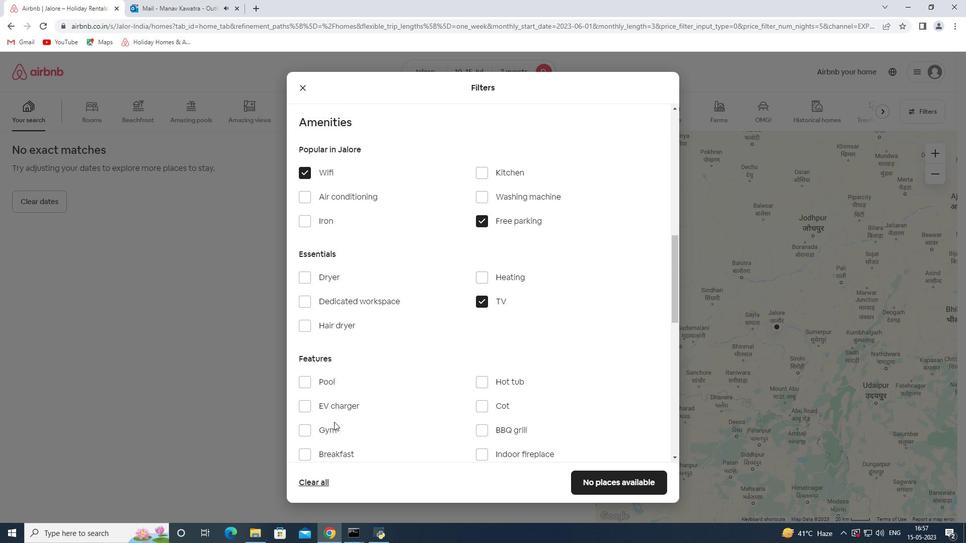 
Action: Mouse pressed left at (326, 433)
Screenshot: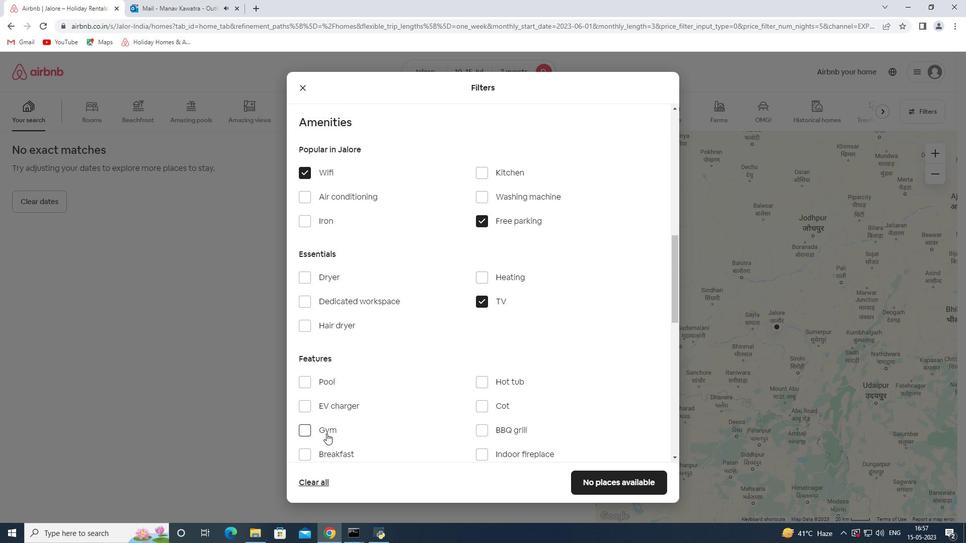 
Action: Mouse moved to (326, 454)
Screenshot: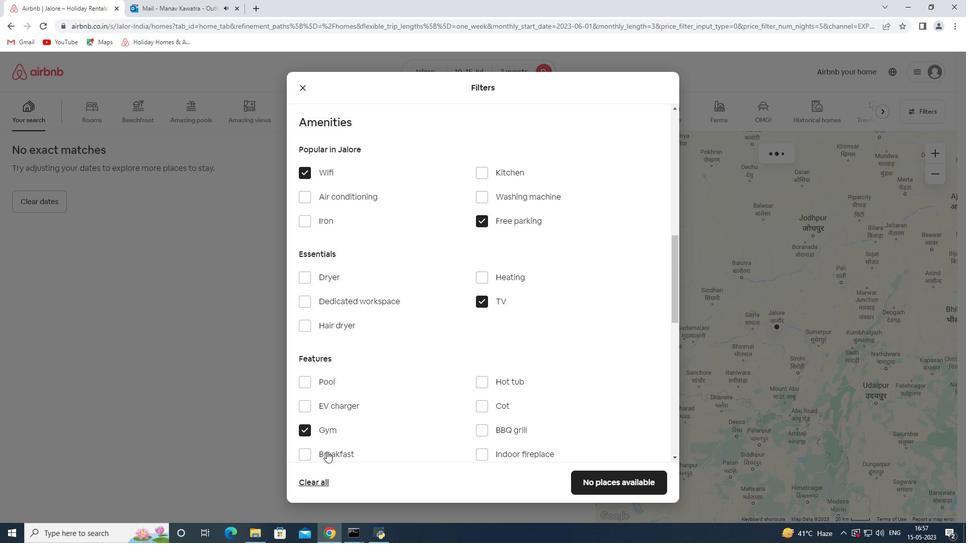 
Action: Mouse pressed left at (326, 454)
Screenshot: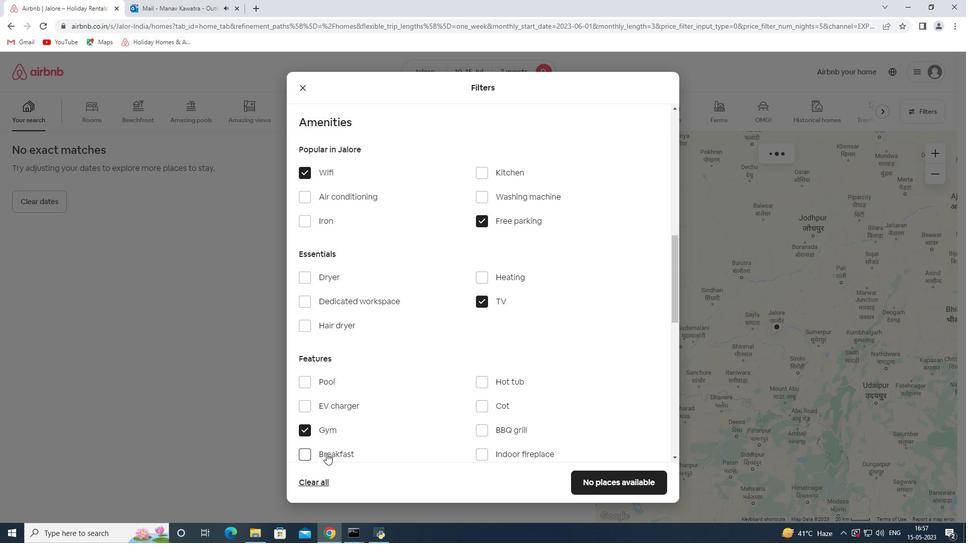 
Action: Mouse moved to (362, 411)
Screenshot: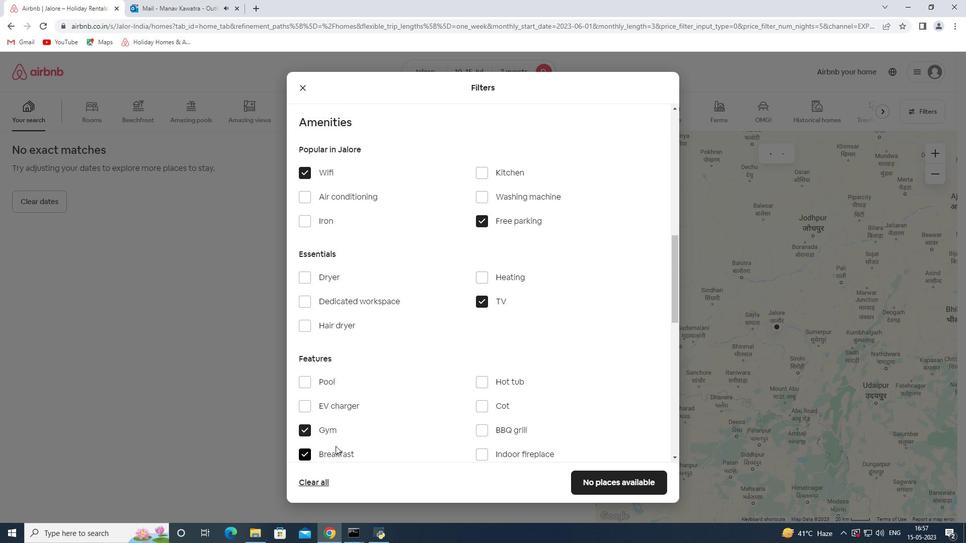 
Action: Mouse scrolled (362, 410) with delta (0, 0)
Screenshot: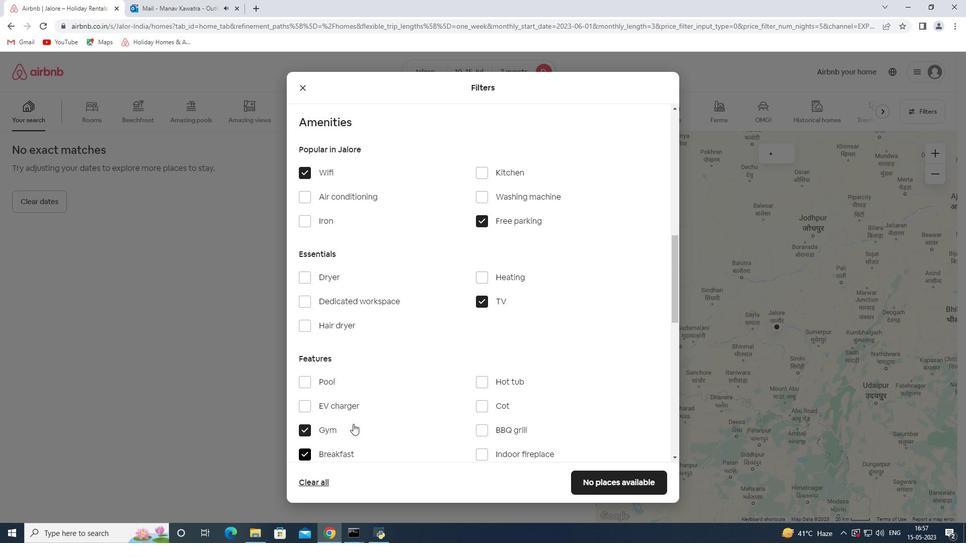 
Action: Mouse scrolled (362, 410) with delta (0, 0)
Screenshot: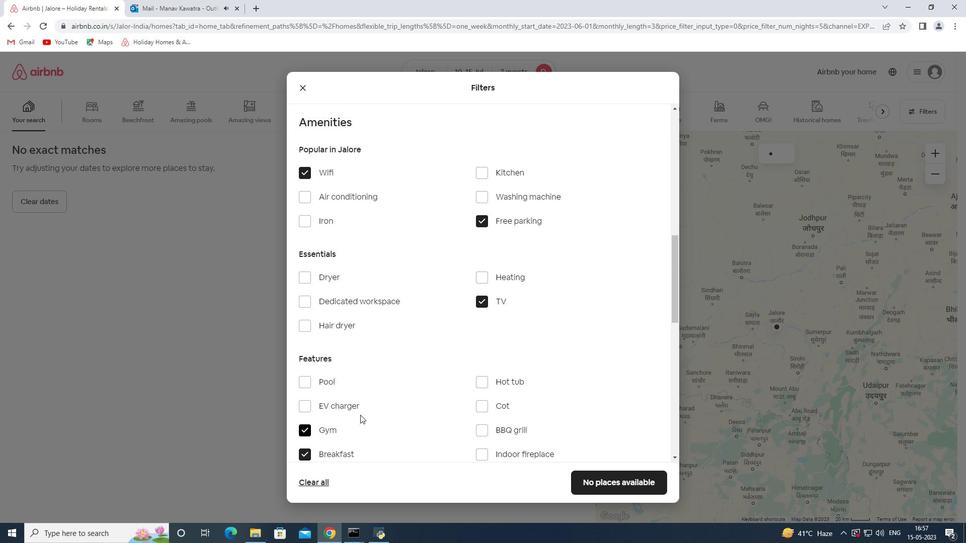 
Action: Mouse scrolled (362, 410) with delta (0, 0)
Screenshot: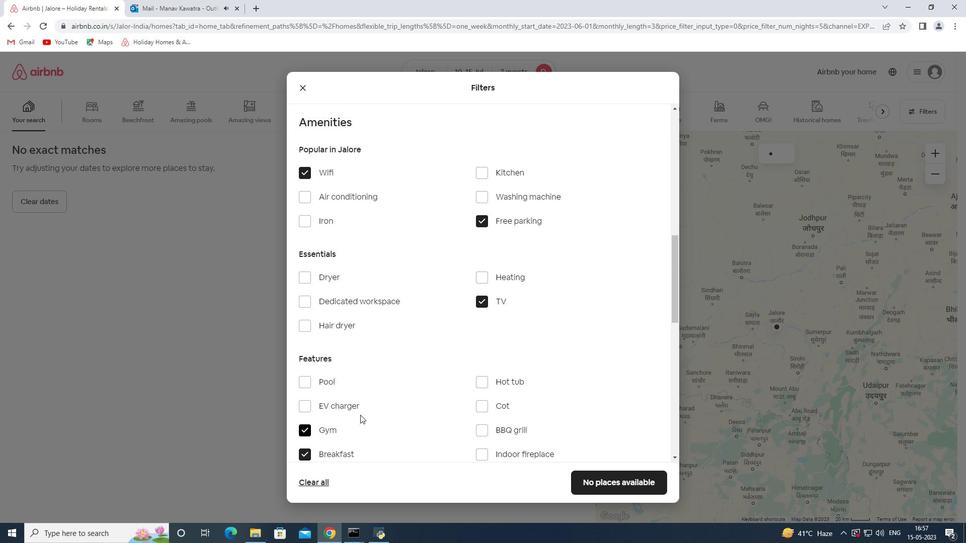 
Action: Mouse scrolled (362, 410) with delta (0, 0)
Screenshot: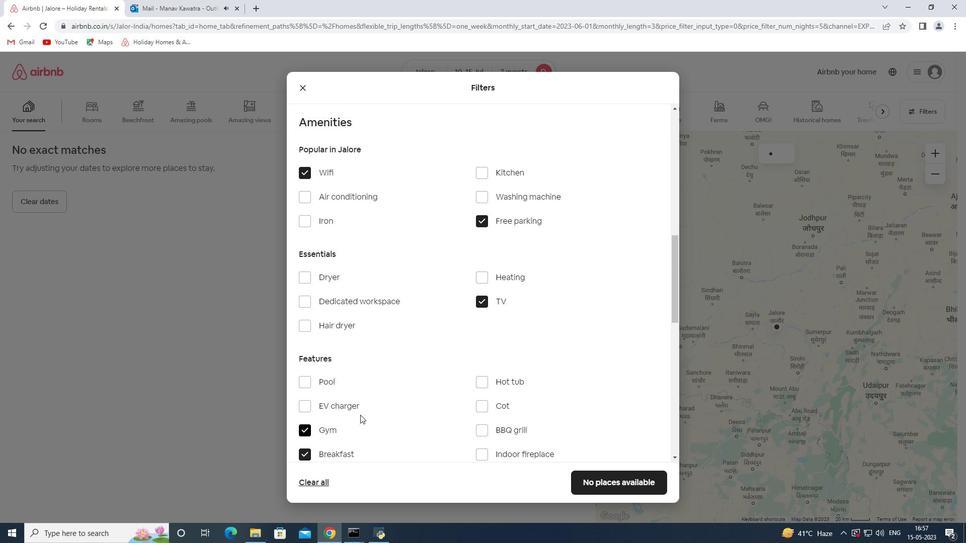 
Action: Mouse moved to (500, 358)
Screenshot: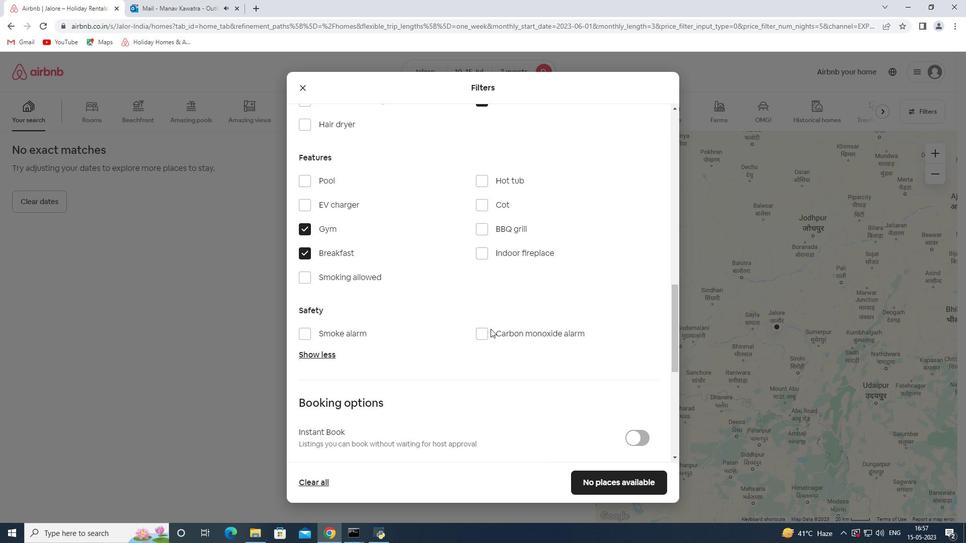 
Action: Mouse scrolled (500, 357) with delta (0, 0)
Screenshot: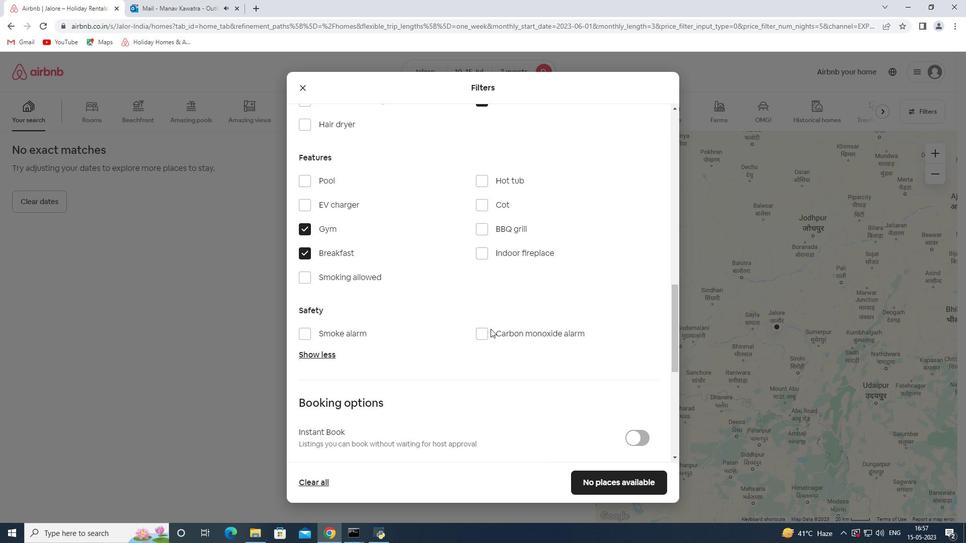 
Action: Mouse scrolled (500, 357) with delta (0, 0)
Screenshot: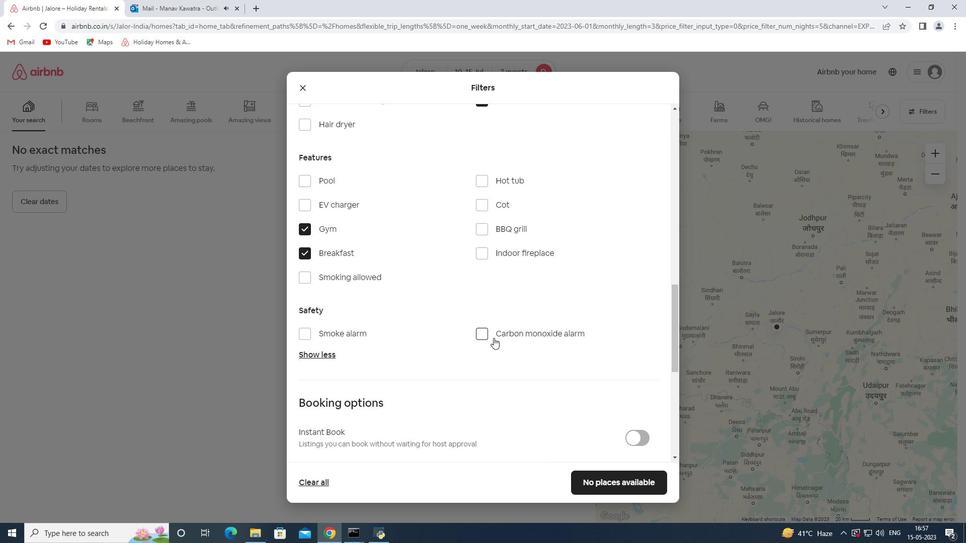 
Action: Mouse moved to (503, 365)
Screenshot: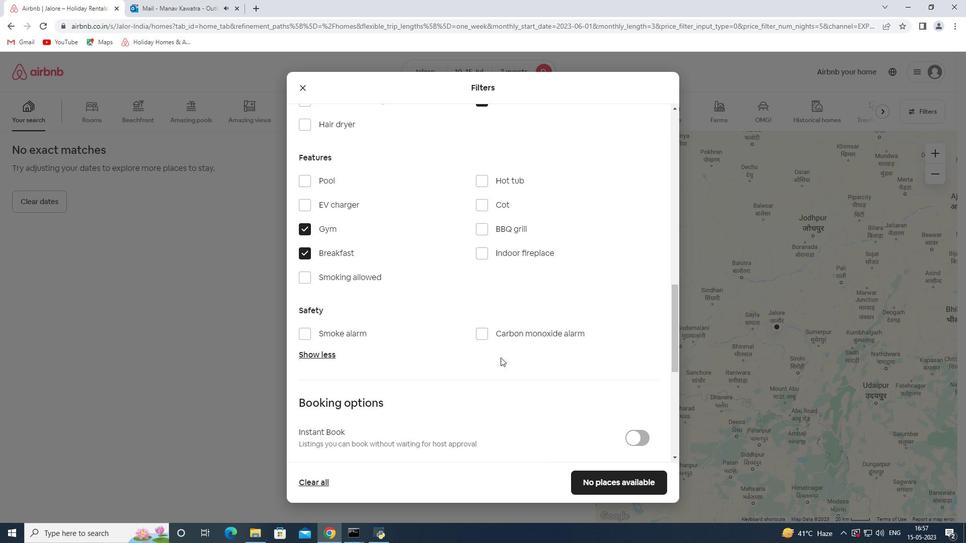 
Action: Mouse scrolled (502, 363) with delta (0, 0)
Screenshot: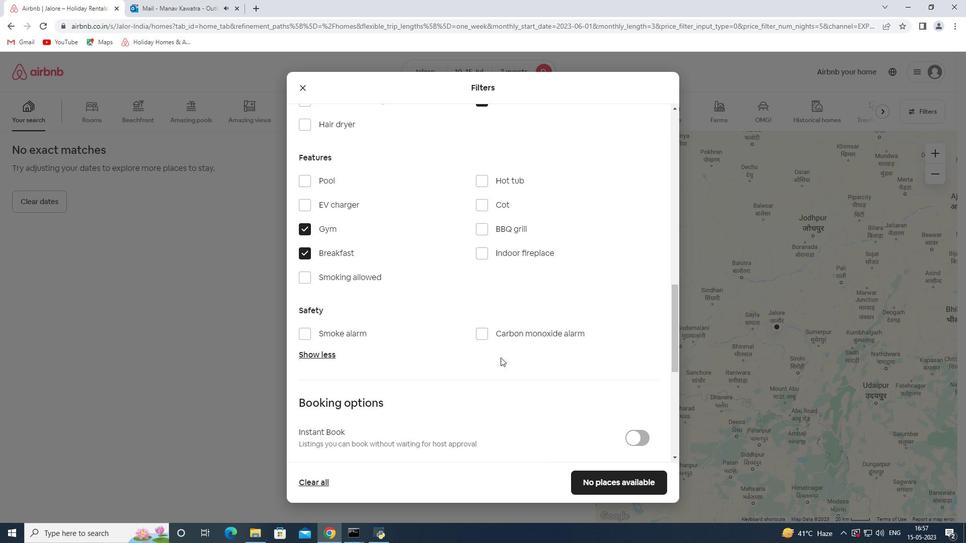 
Action: Mouse moved to (637, 323)
Screenshot: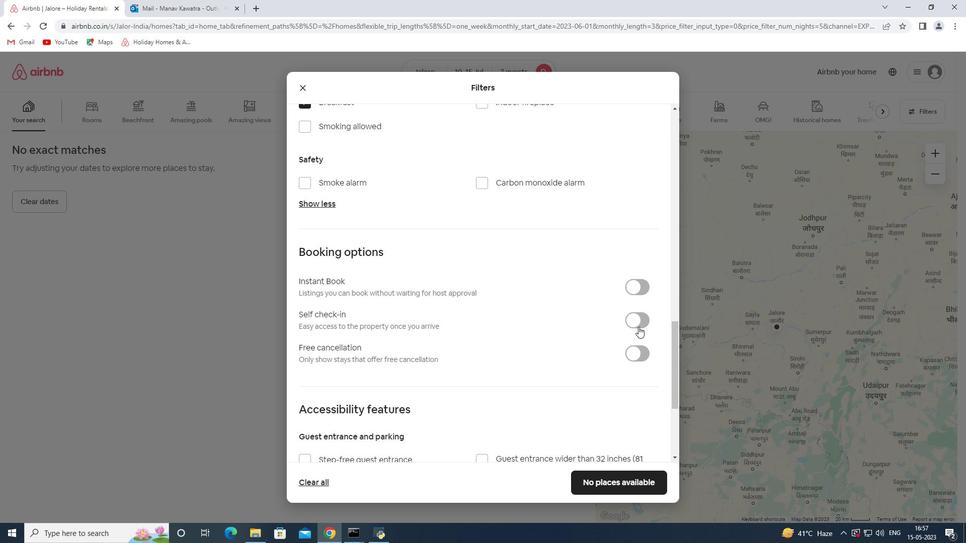 
Action: Mouse pressed left at (637, 323)
Screenshot: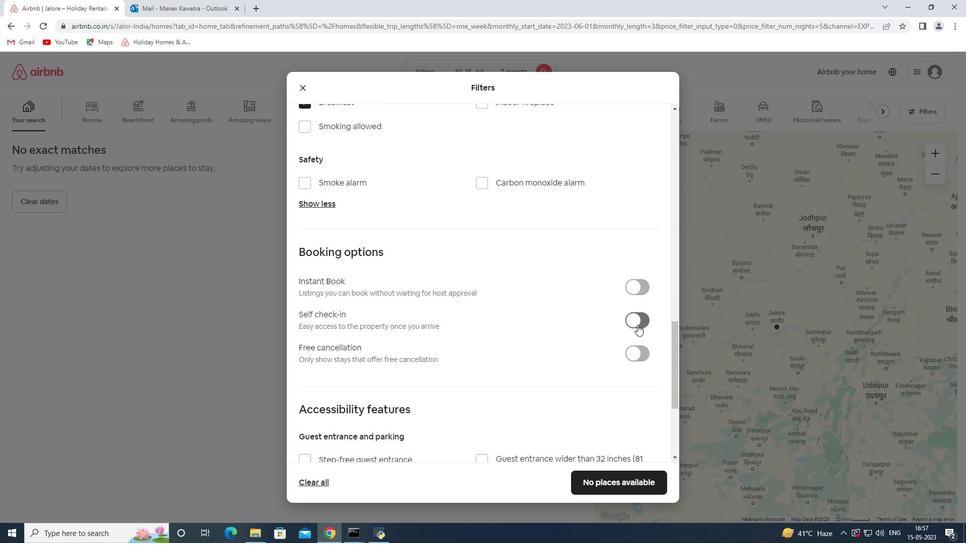 
Action: Mouse moved to (434, 399)
Screenshot: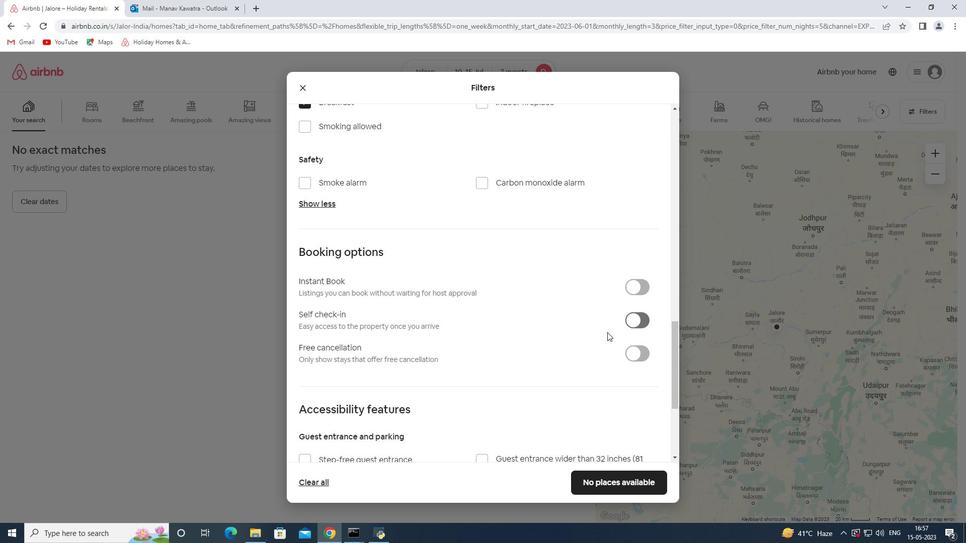 
Action: Mouse scrolled (434, 398) with delta (0, 0)
Screenshot: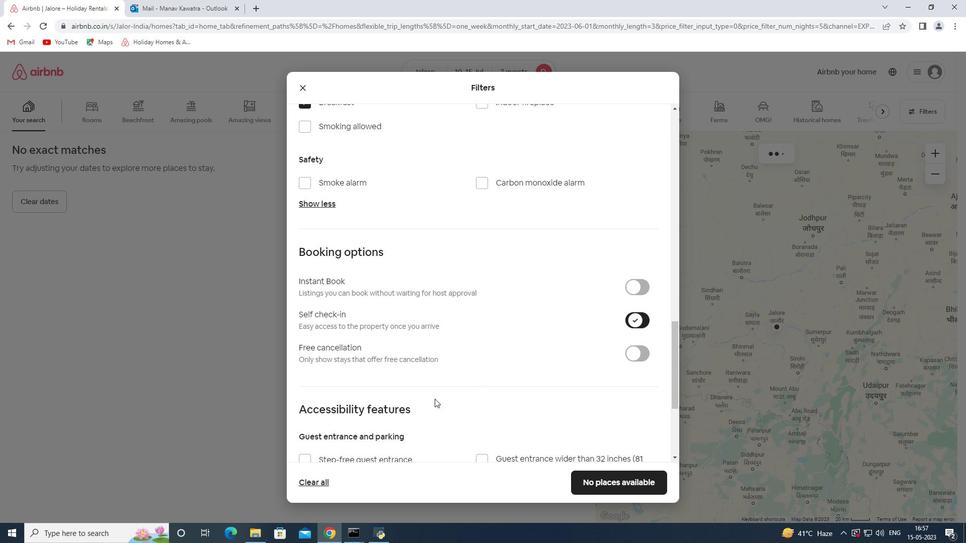 
Action: Mouse scrolled (434, 398) with delta (0, 0)
Screenshot: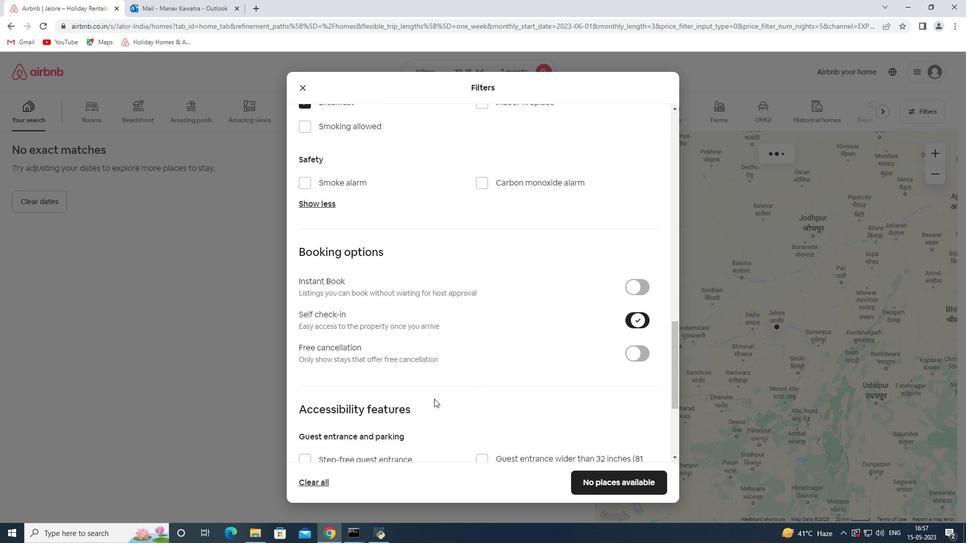 
Action: Mouse scrolled (434, 398) with delta (0, 0)
Screenshot: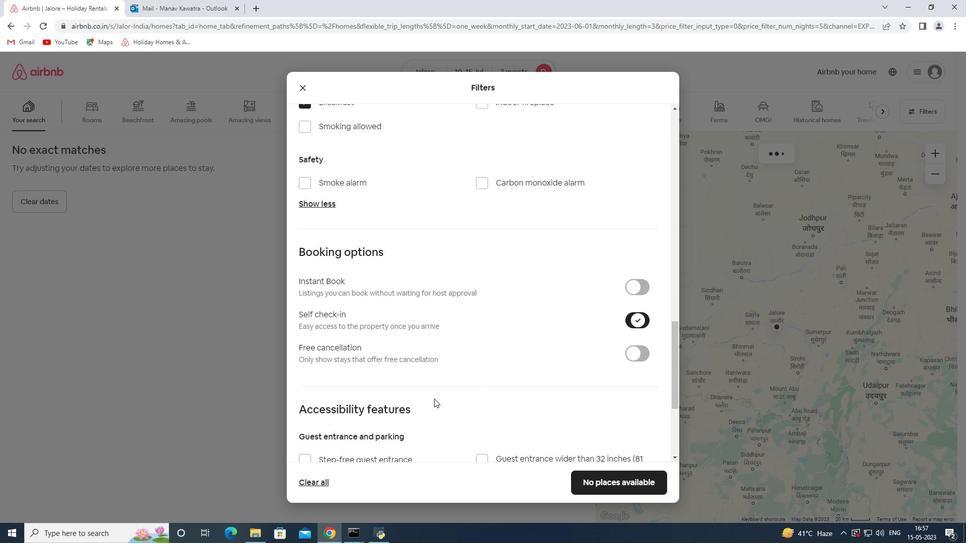 
Action: Mouse scrolled (434, 398) with delta (0, 0)
Screenshot: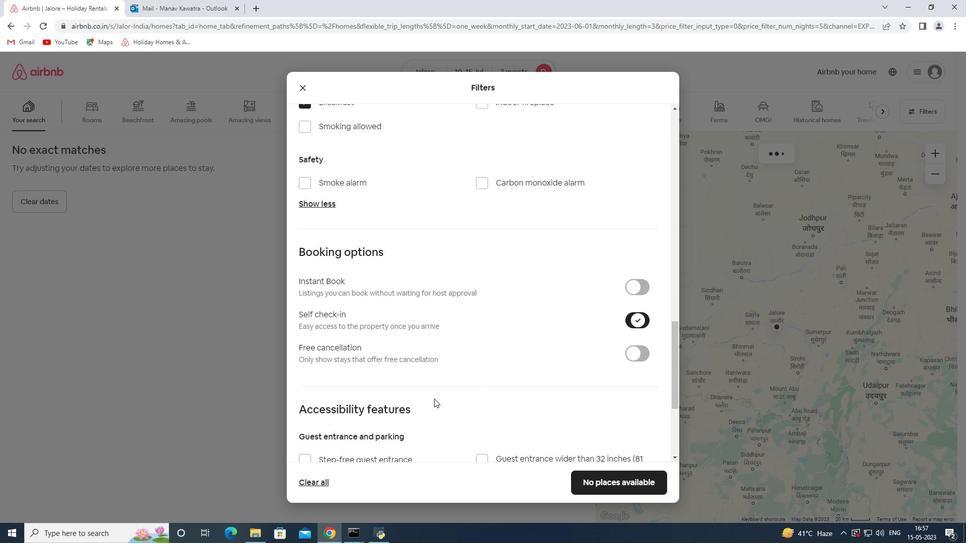
Action: Mouse scrolled (434, 398) with delta (0, 0)
Screenshot: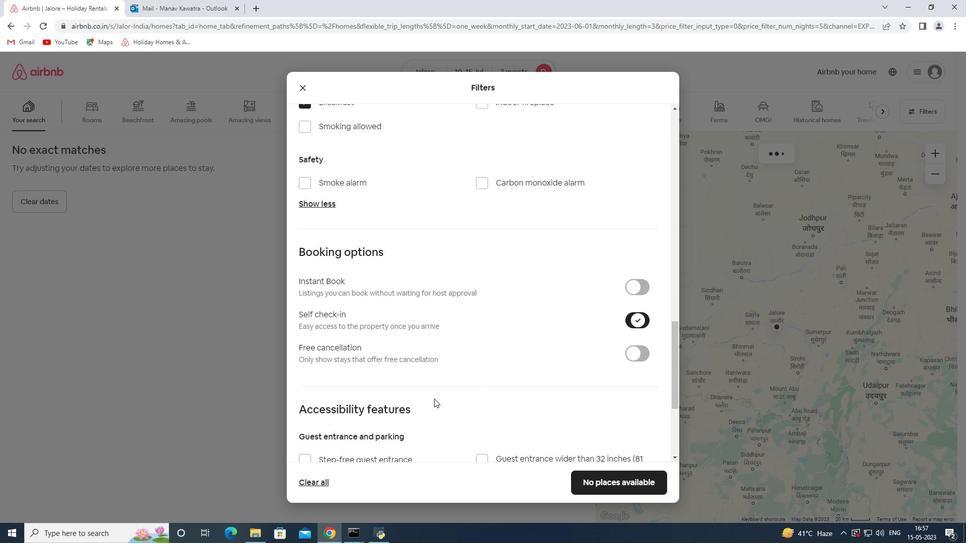 
Action: Mouse moved to (396, 401)
Screenshot: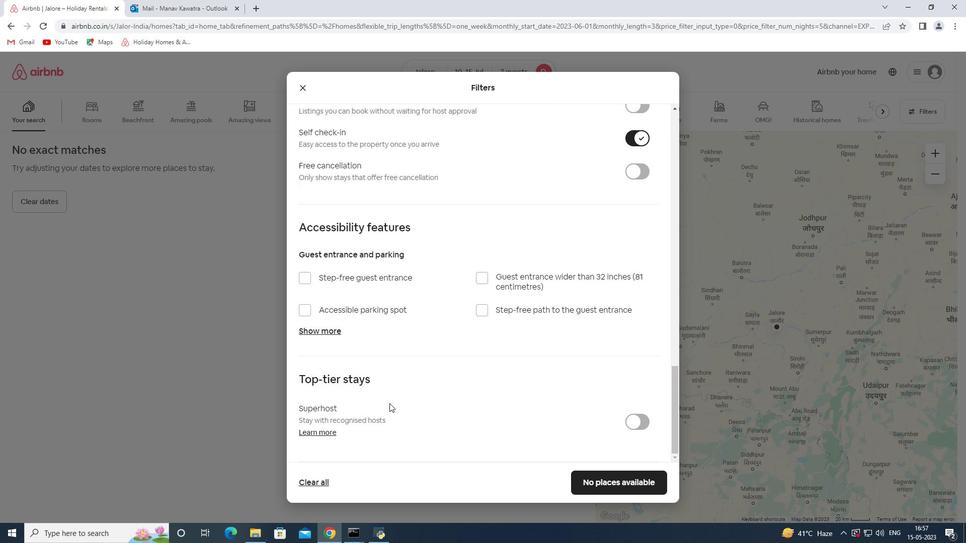 
Action: Mouse scrolled (396, 400) with delta (0, 0)
Screenshot: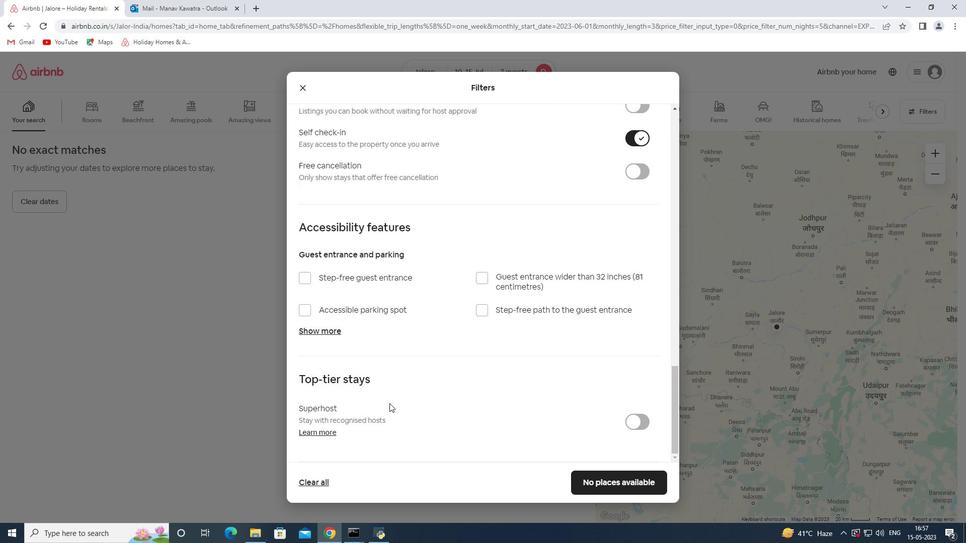 
Action: Mouse scrolled (396, 400) with delta (0, 0)
Screenshot: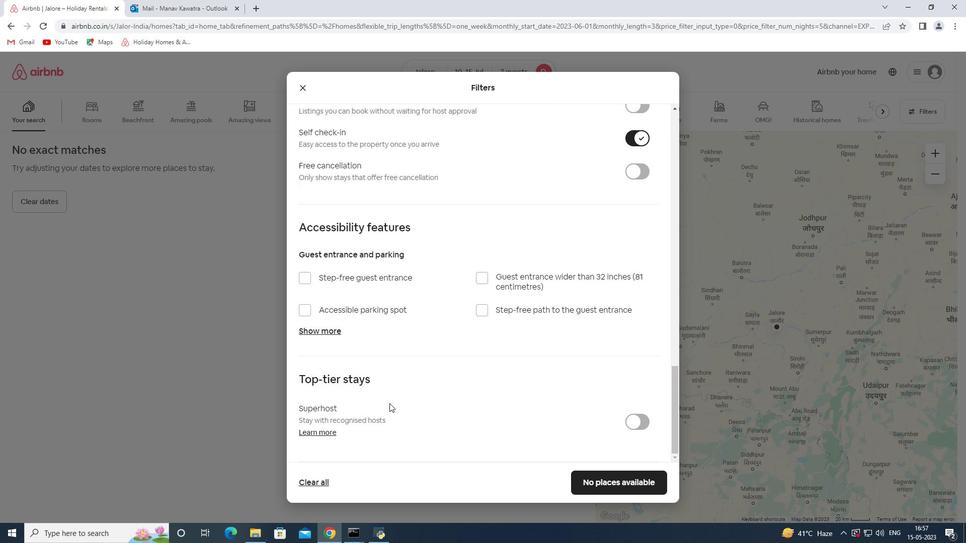 
Action: Mouse scrolled (396, 400) with delta (0, 0)
Screenshot: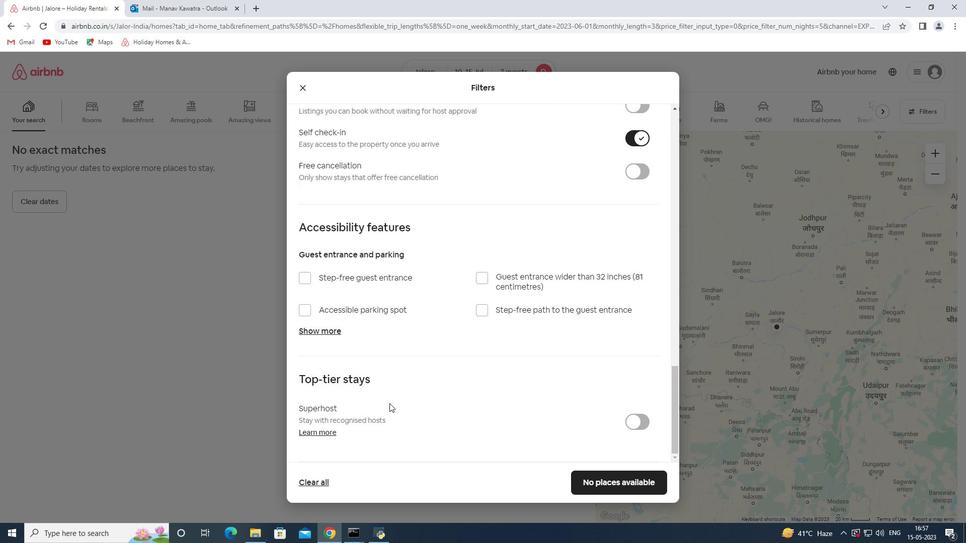 
Action: Mouse scrolled (396, 400) with delta (0, 0)
Screenshot: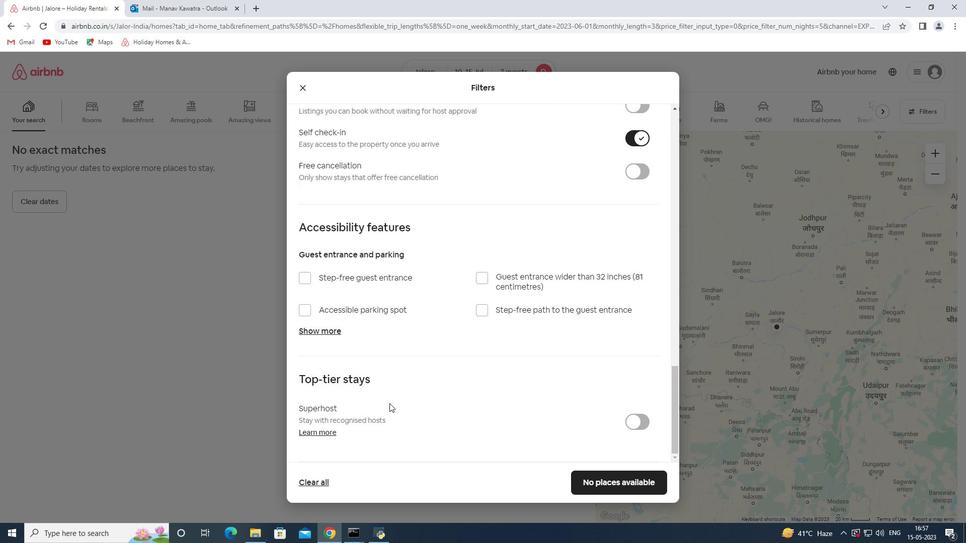 
Action: Mouse moved to (618, 483)
Screenshot: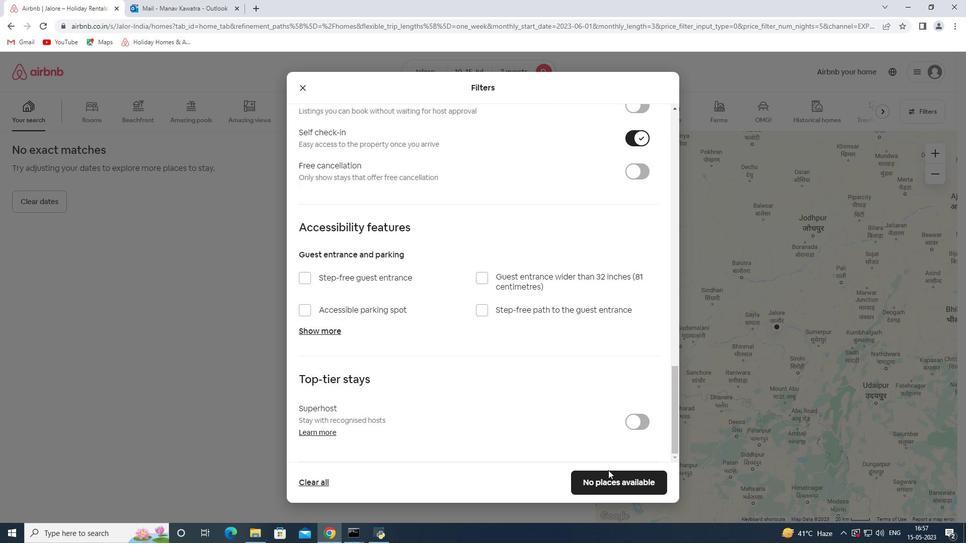 
Action: Mouse pressed left at (618, 483)
Screenshot: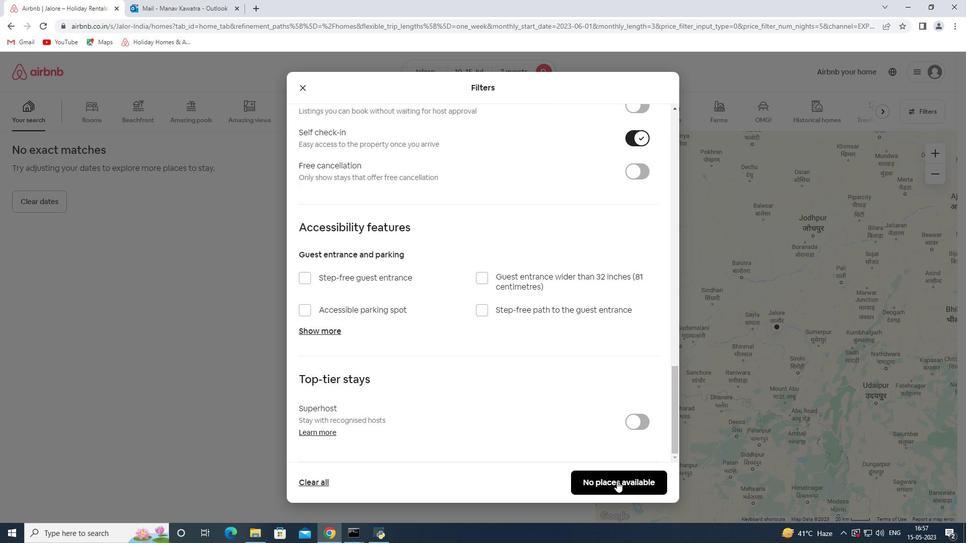 
